 Task: Add a signature Jane Thompson containing Best wishes for a happy Fathers Day, Jane Thompson to email address softage.8@softage.net and add a folder Toys
Action: Mouse moved to (114, 133)
Screenshot: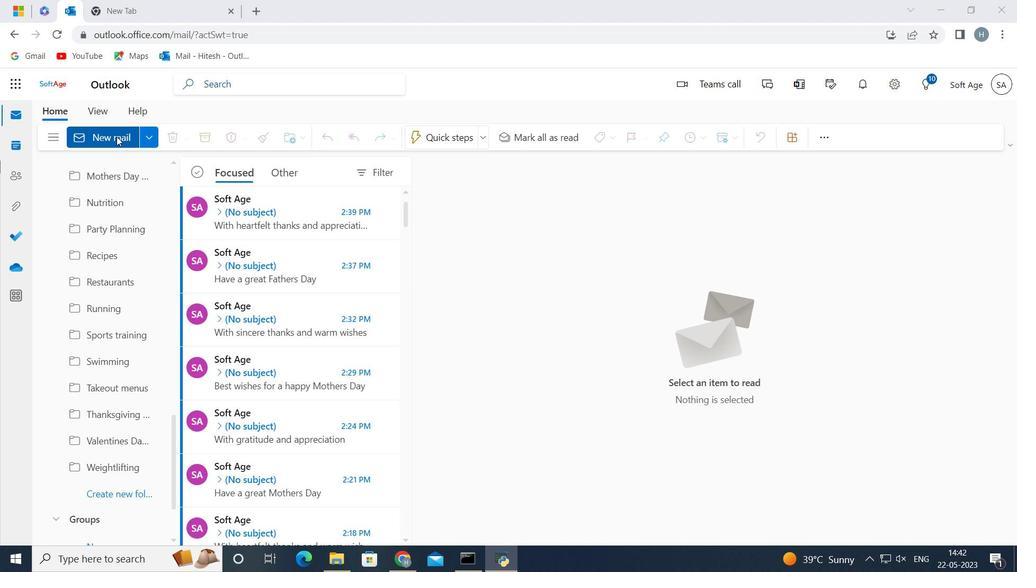 
Action: Mouse pressed left at (114, 133)
Screenshot: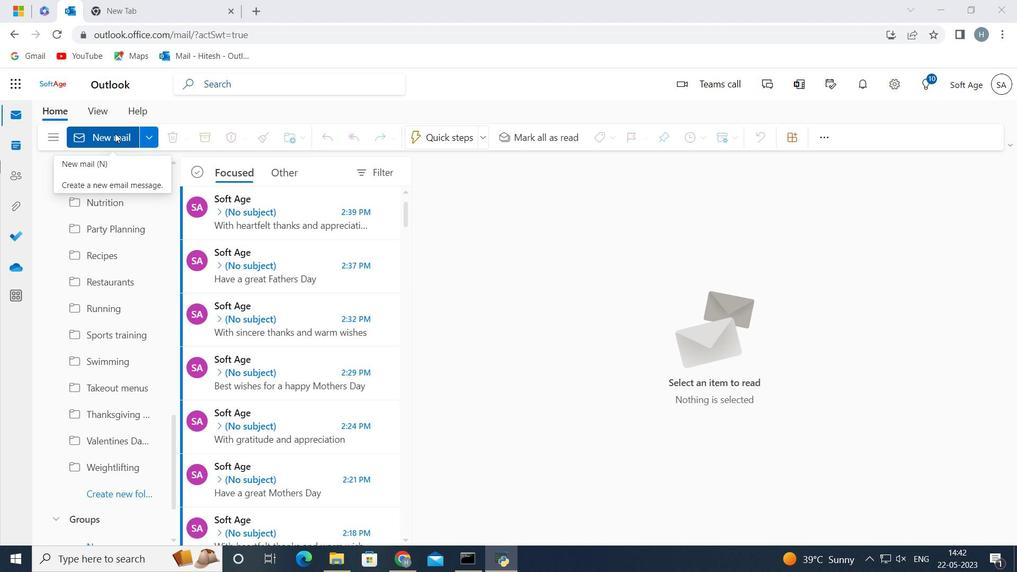 
Action: Mouse moved to (831, 145)
Screenshot: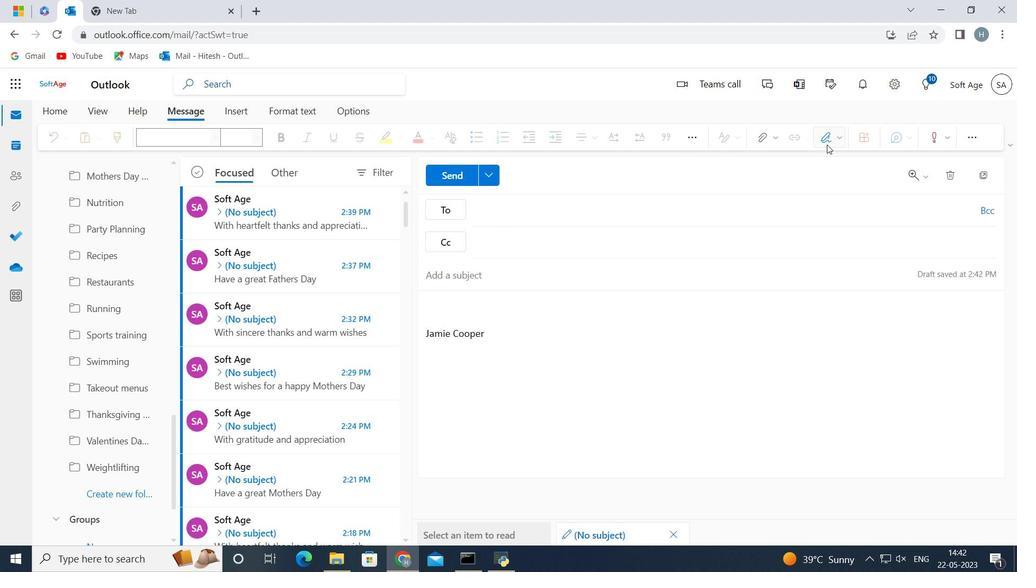 
Action: Mouse pressed left at (831, 145)
Screenshot: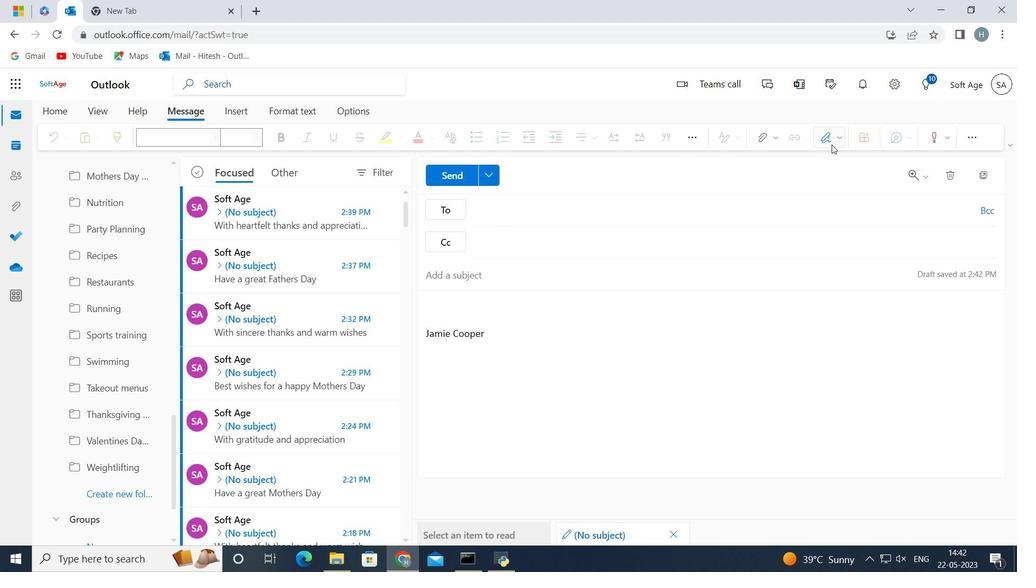 
Action: Mouse moved to (787, 501)
Screenshot: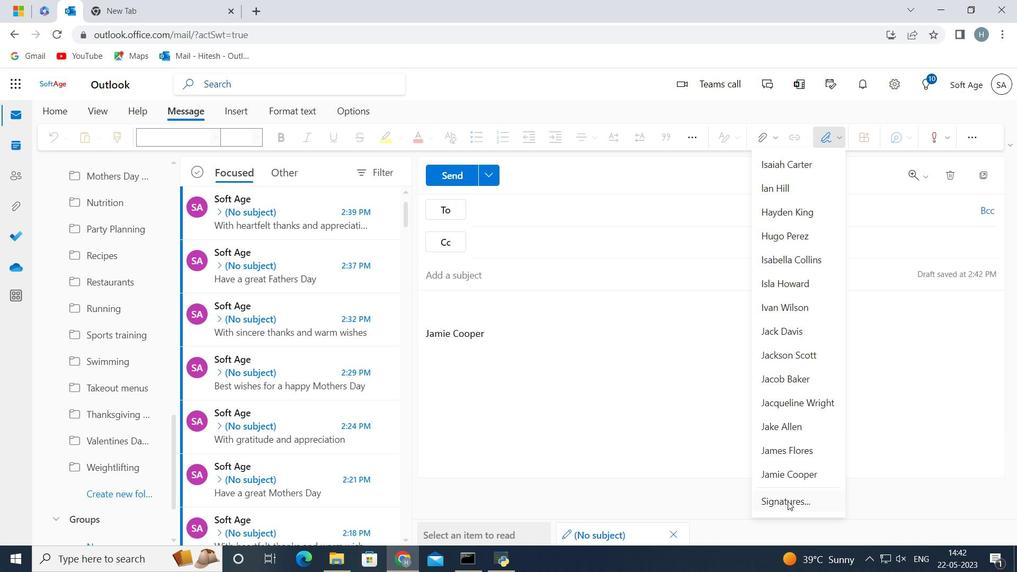 
Action: Mouse pressed left at (787, 501)
Screenshot: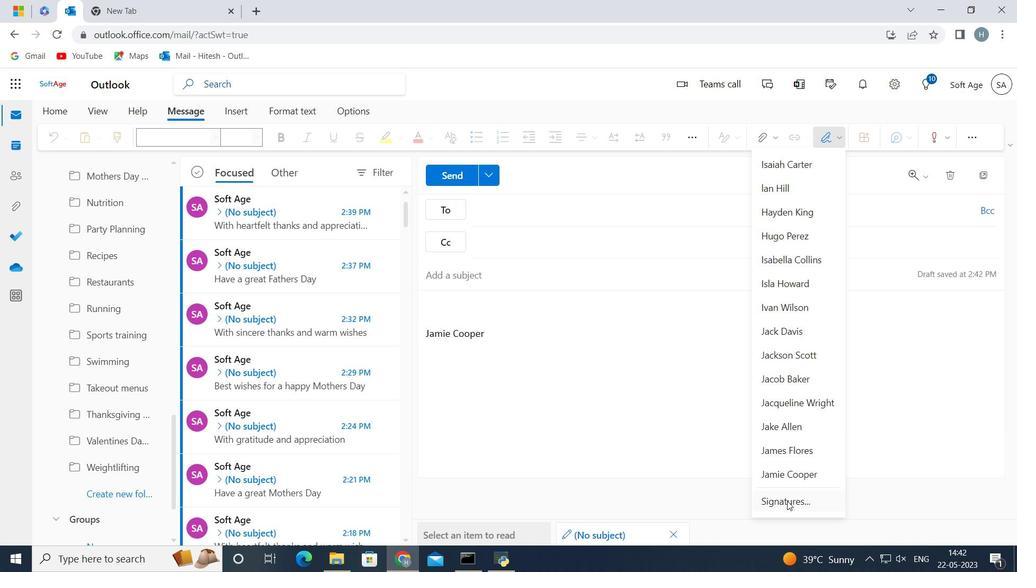 
Action: Mouse moved to (708, 237)
Screenshot: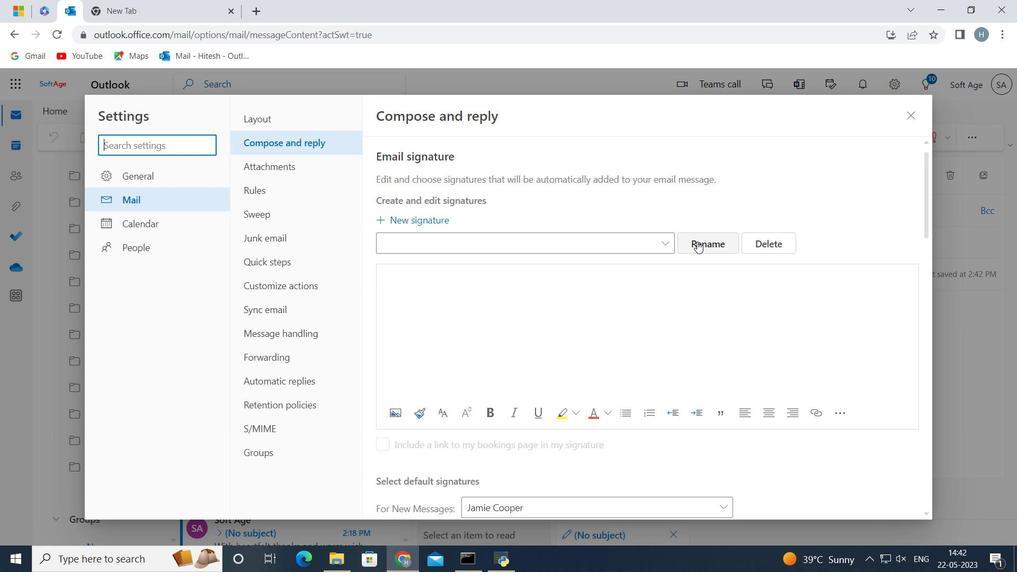 
Action: Mouse pressed left at (708, 237)
Screenshot: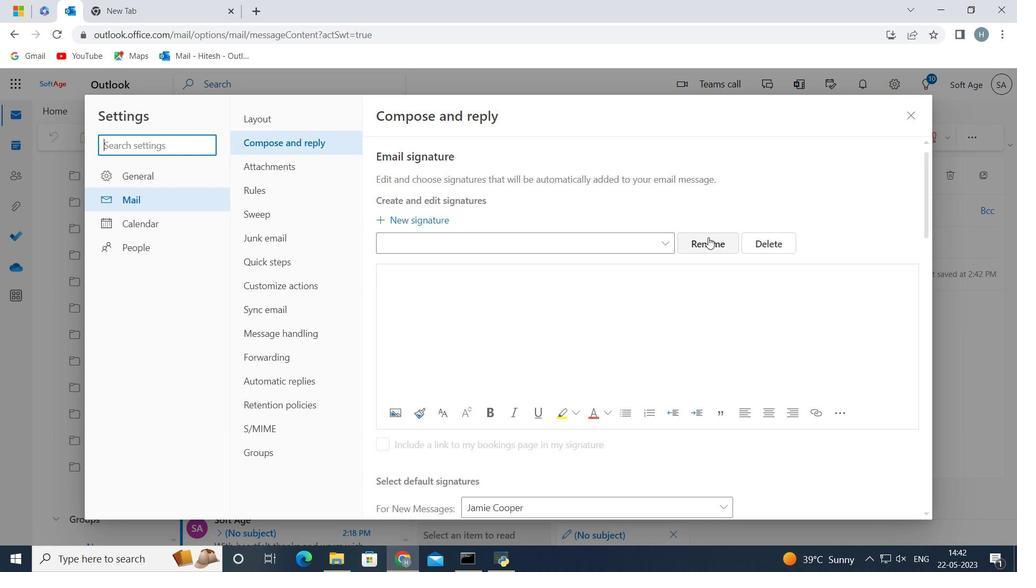 
Action: Mouse moved to (675, 241)
Screenshot: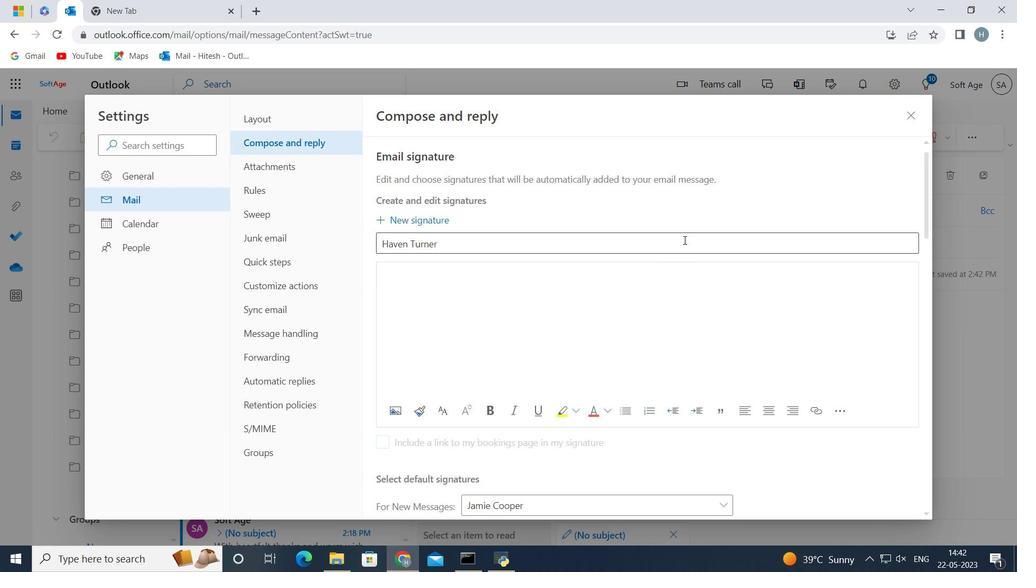 
Action: Mouse pressed left at (675, 241)
Screenshot: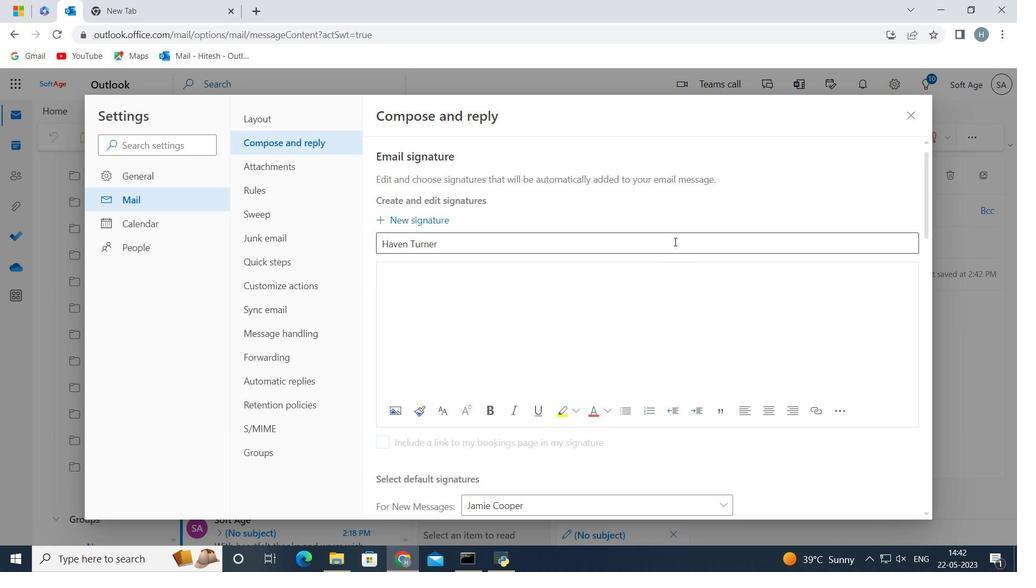 
Action: Key pressed <Key.backspace><Key.backspace><Key.backspace><Key.backspace><Key.backspace><Key.backspace><Key.backspace><Key.backspace><Key.backspace><Key.backspace><Key.backspace><Key.backspace><Key.backspace><Key.backspace><Key.shift><Key.shift><Key.shift><Key.shift><Key.shift>Jane<Key.space><Key.shift><Key.shift><Key.shift><Key.shift><Key.shift><Key.shift><Key.shift><Key.shift><Key.shift><Key.shift><Key.shift><Key.shift><Key.shift><Key.shift><Key.shift><Key.shift>Thompson<Key.space>
Screenshot: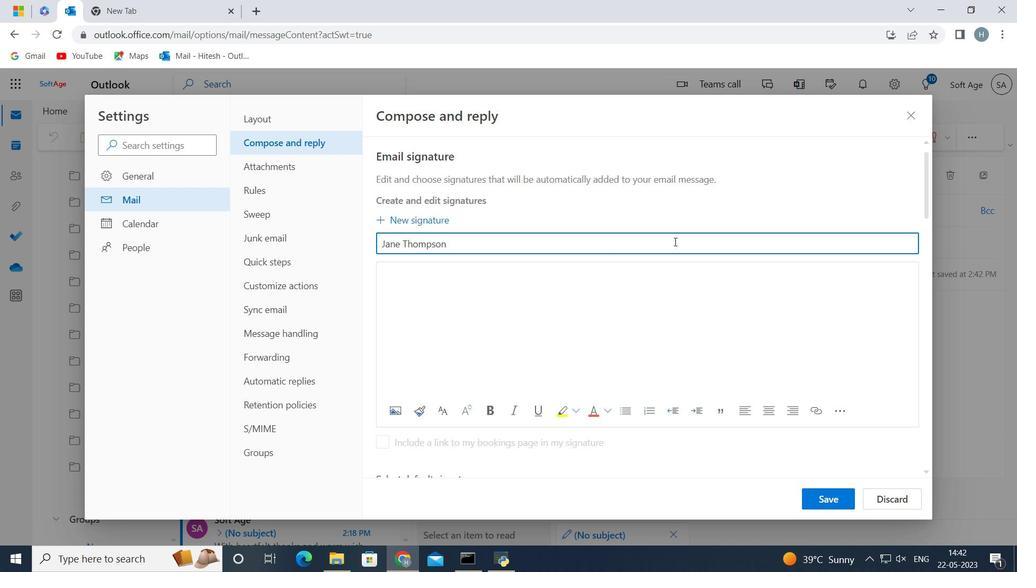 
Action: Mouse moved to (500, 275)
Screenshot: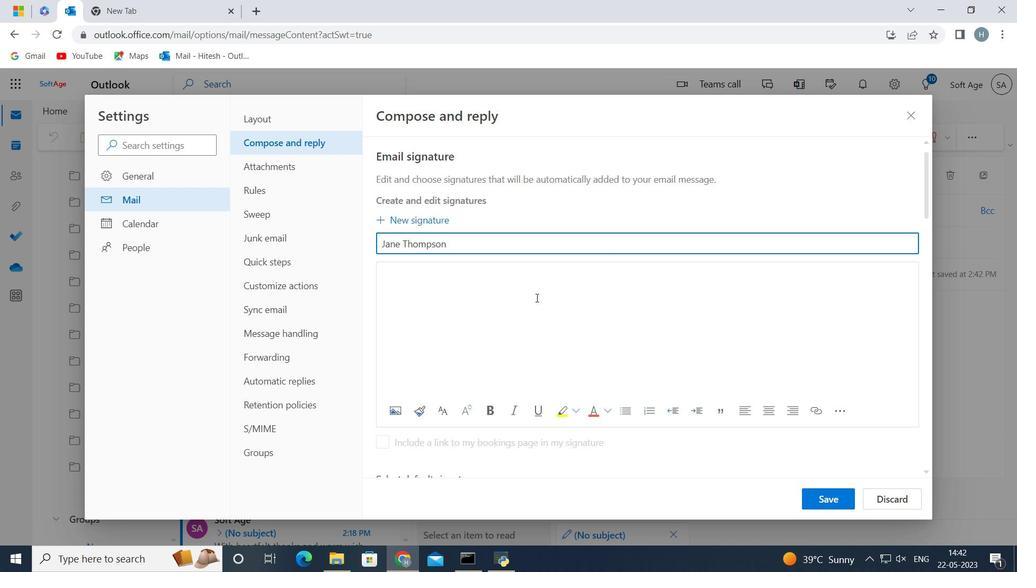 
Action: Mouse pressed left at (500, 275)
Screenshot: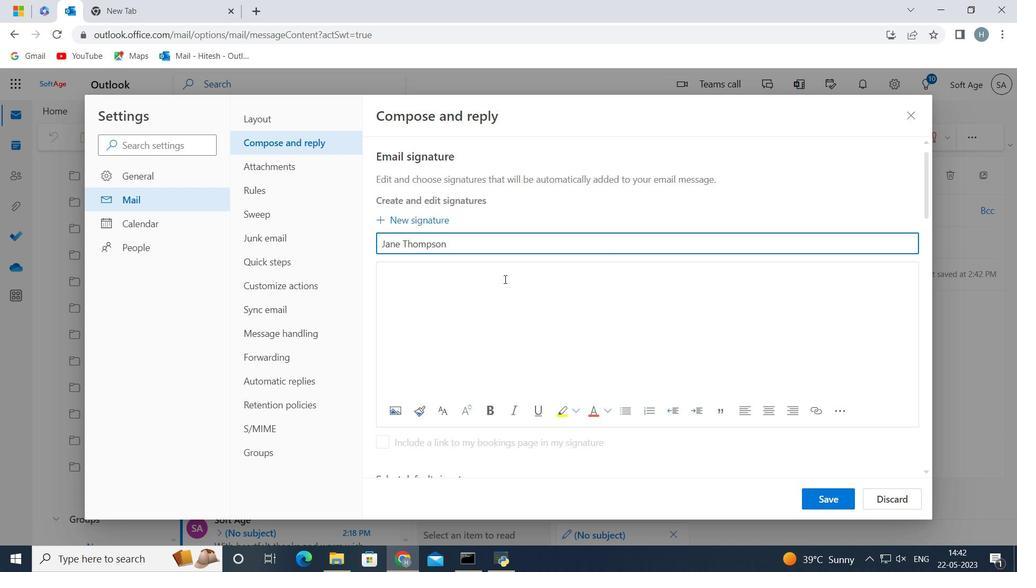 
Action: Key pressed <Key.shift><Key.shift>Jane<Key.space><Key.shift>Thmpson
Screenshot: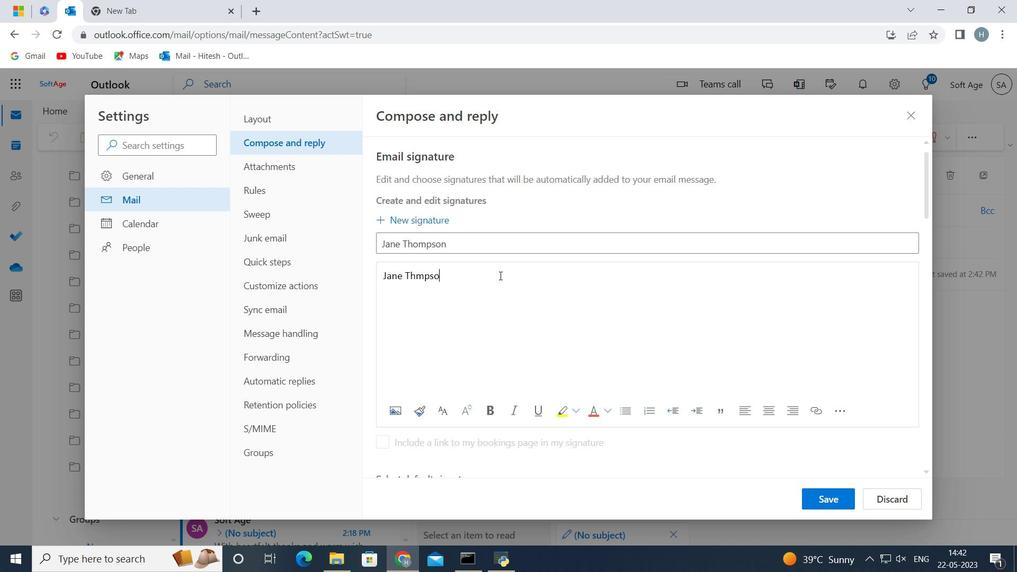 
Action: Mouse moved to (499, 281)
Screenshot: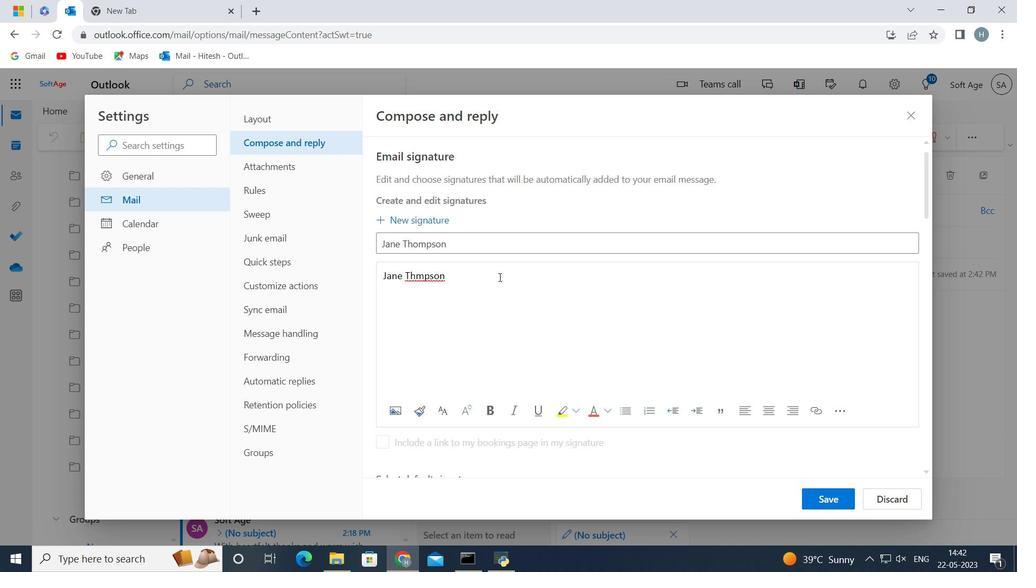 
Action: Key pressed <Key.backspace><Key.backspace><Key.backspace><Key.backspace><Key.backspace>
Screenshot: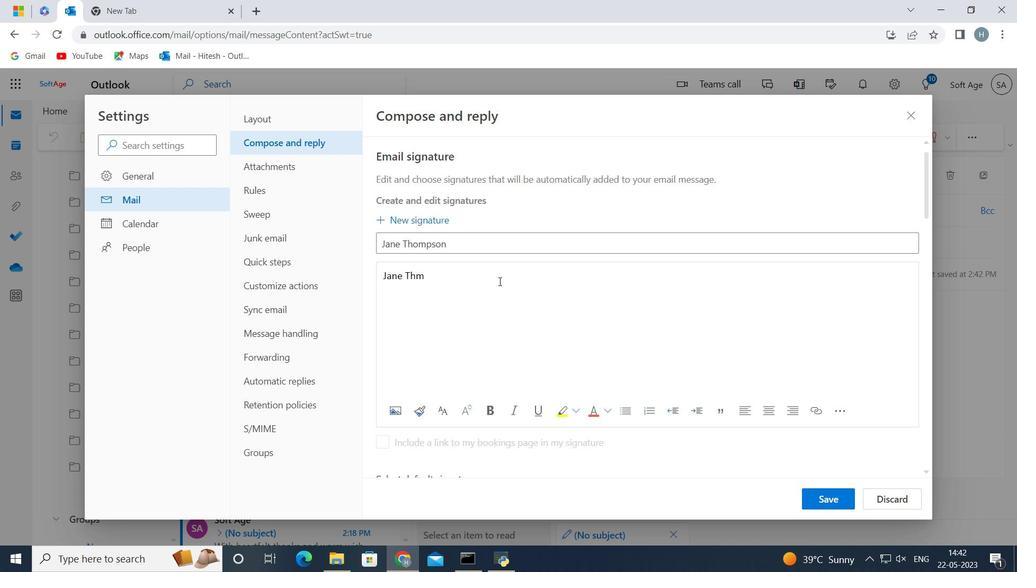 
Action: Mouse moved to (498, 284)
Screenshot: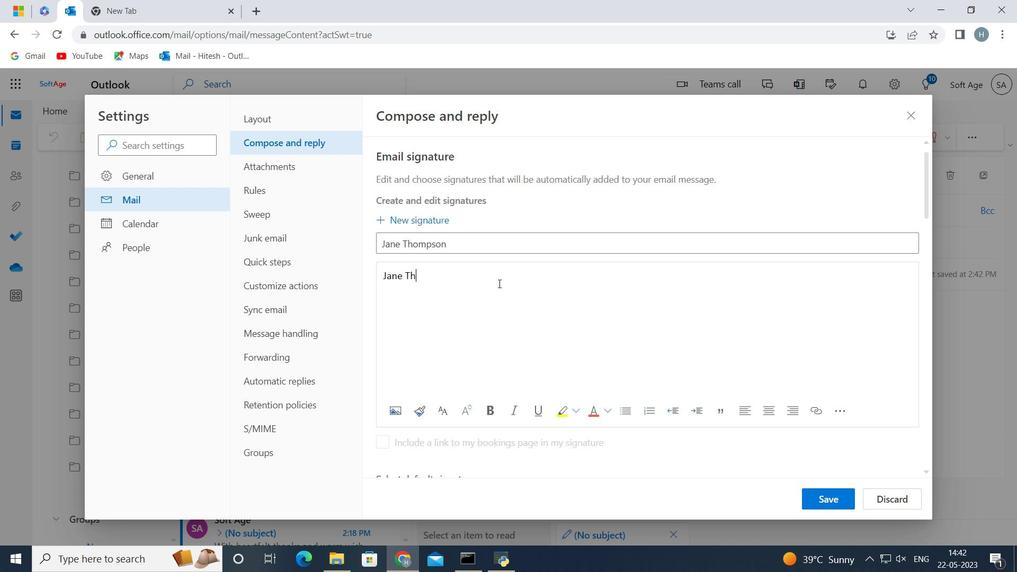 
Action: Key pressed o
Screenshot: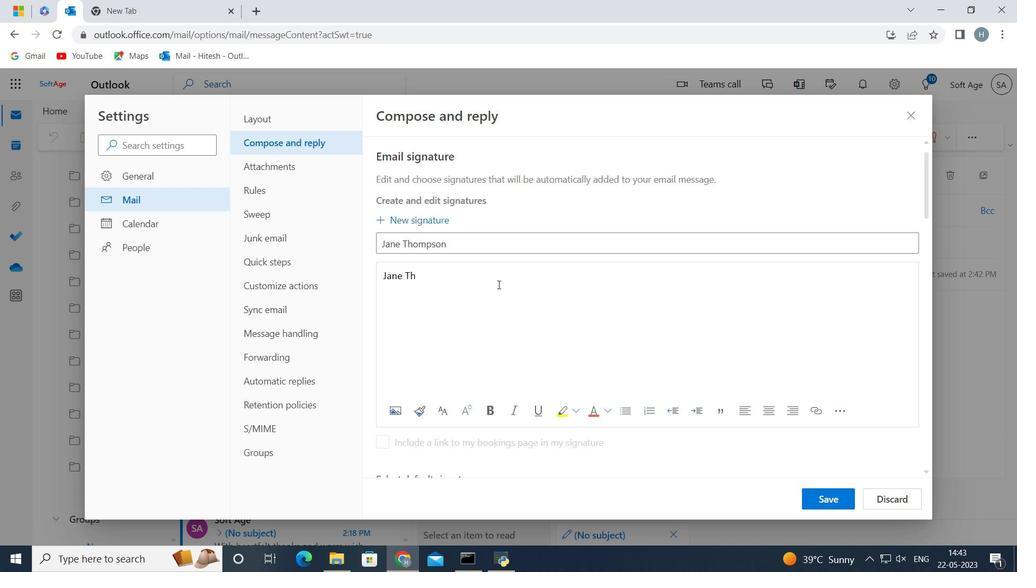 
Action: Mouse moved to (494, 295)
Screenshot: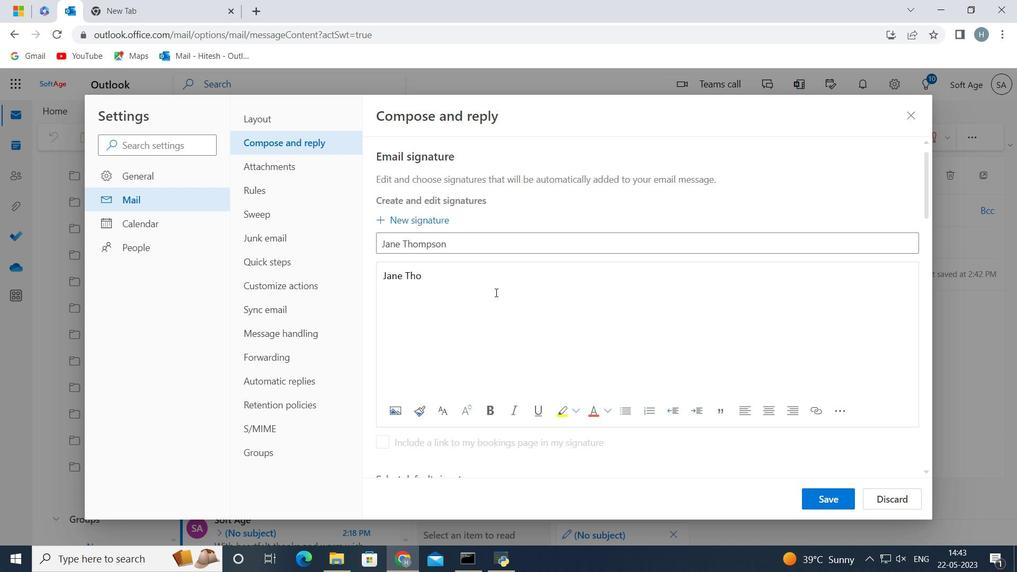 
Action: Key pressed m
Screenshot: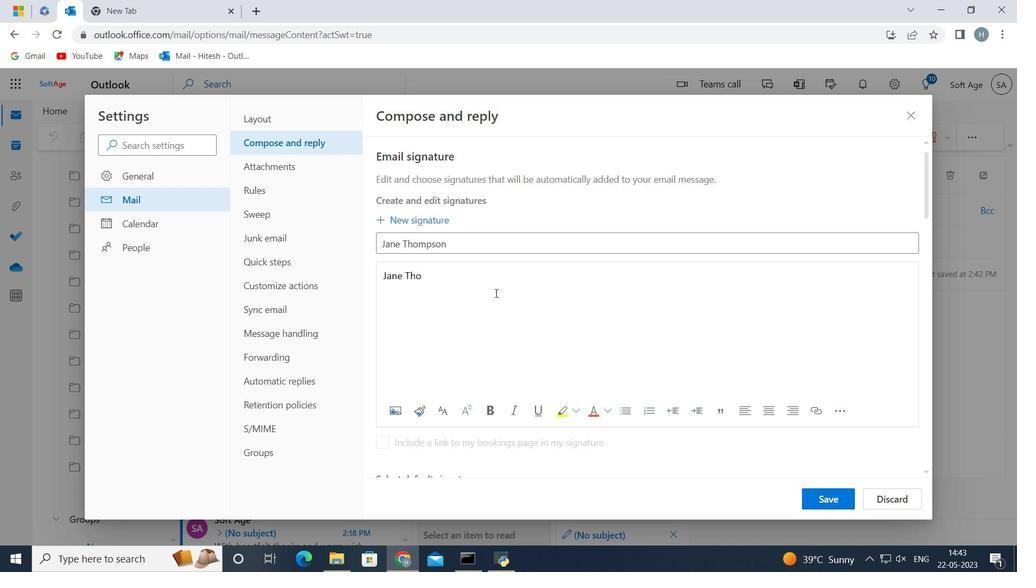 
Action: Mouse moved to (493, 296)
Screenshot: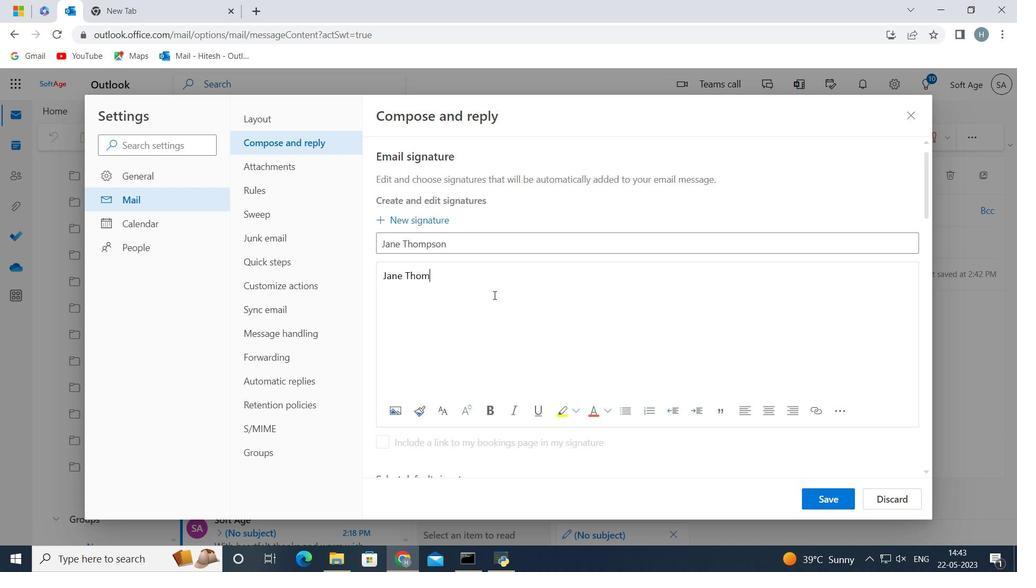 
Action: Key pressed p
Screenshot: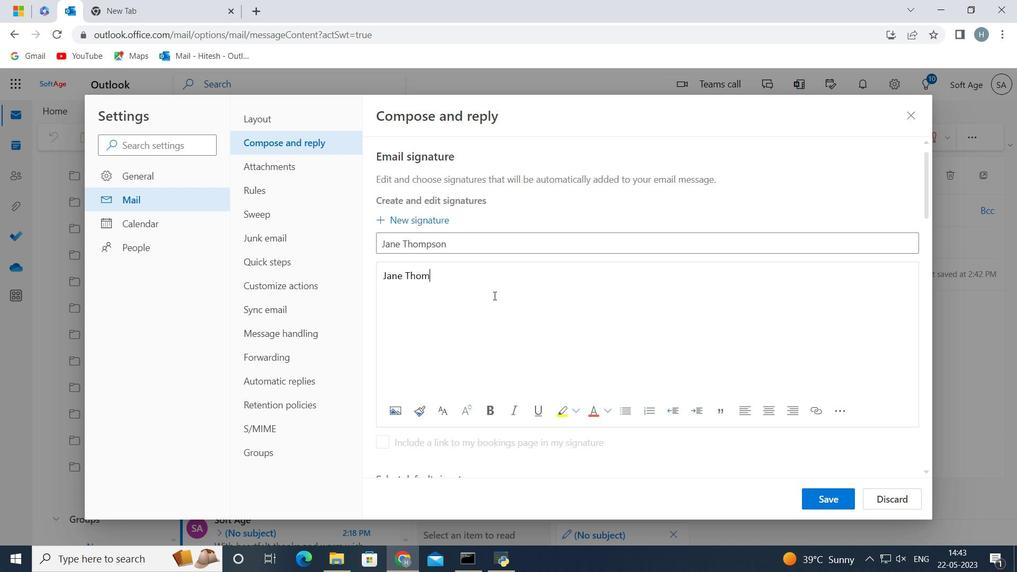 
Action: Mouse moved to (493, 300)
Screenshot: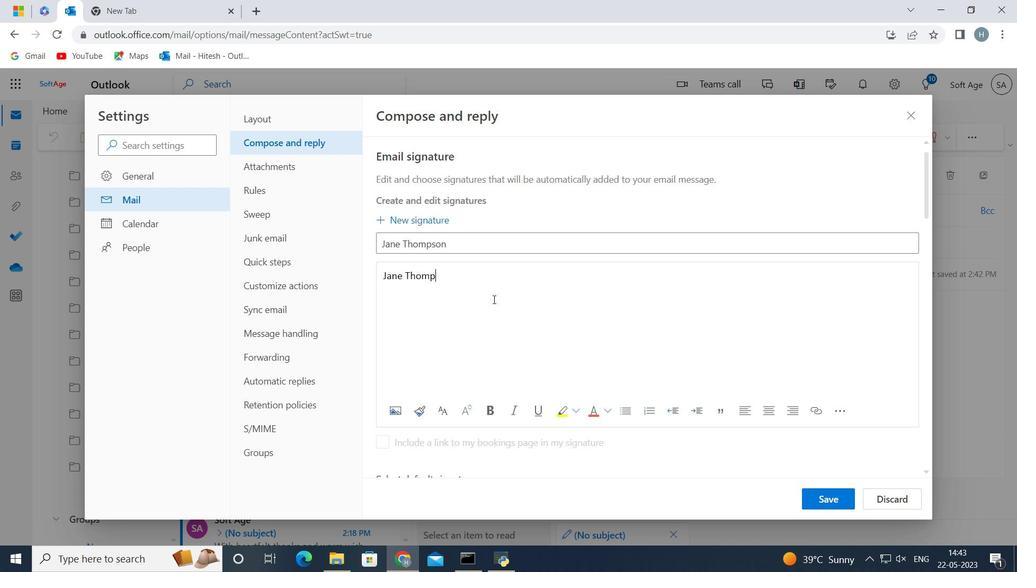 
Action: Key pressed so
Screenshot: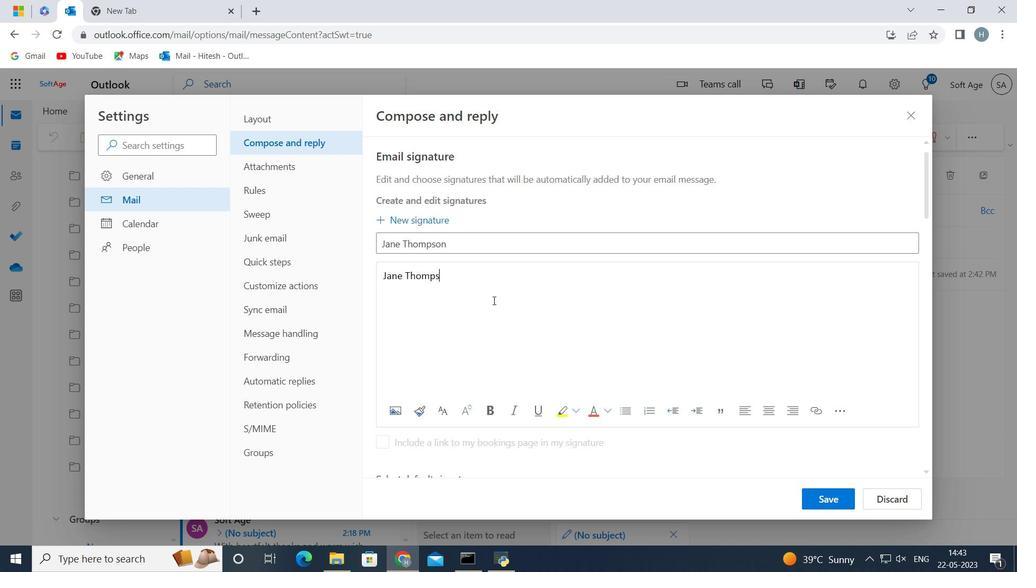 
Action: Mouse moved to (498, 302)
Screenshot: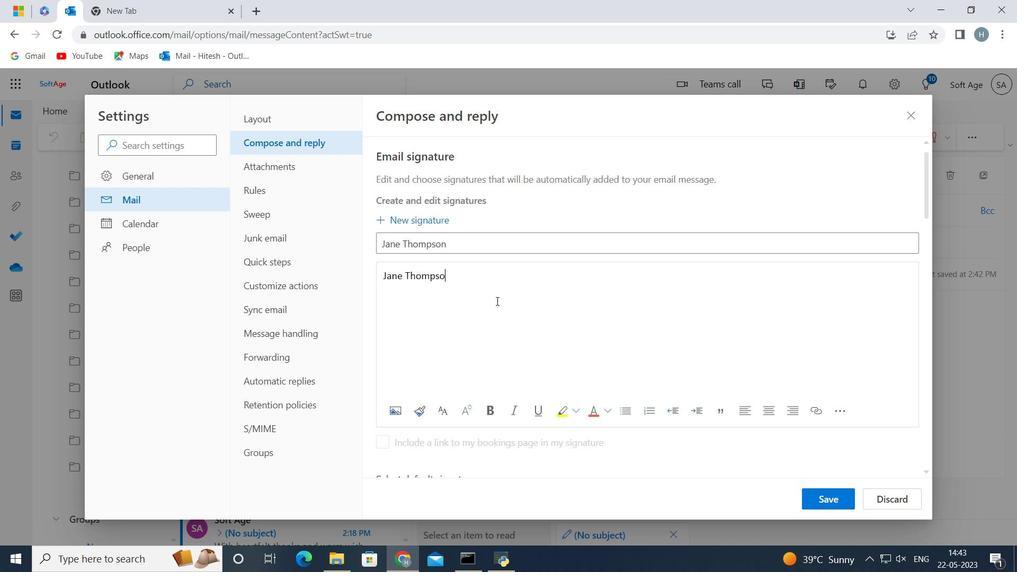
Action: Key pressed n
Screenshot: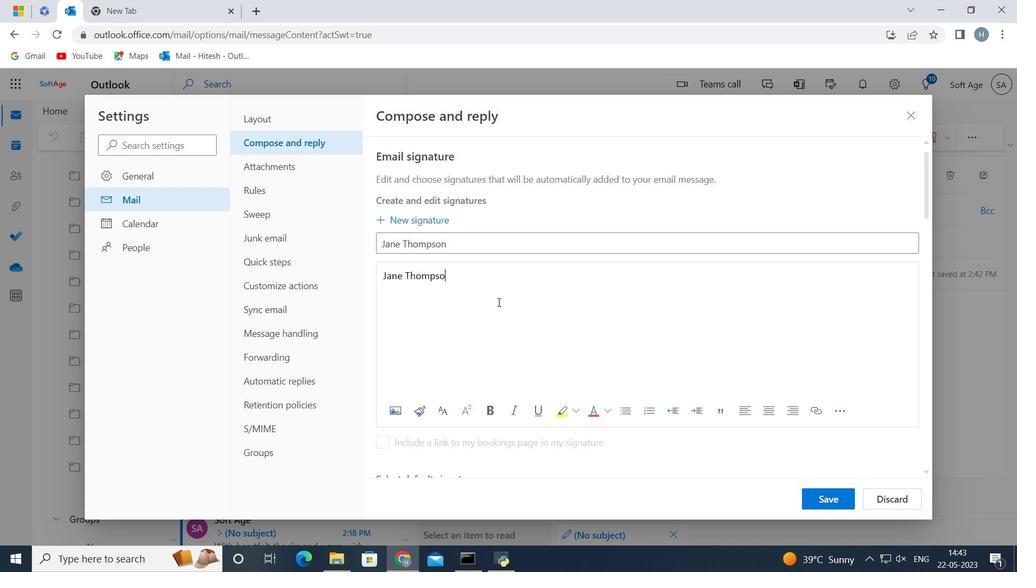 
Action: Mouse moved to (828, 496)
Screenshot: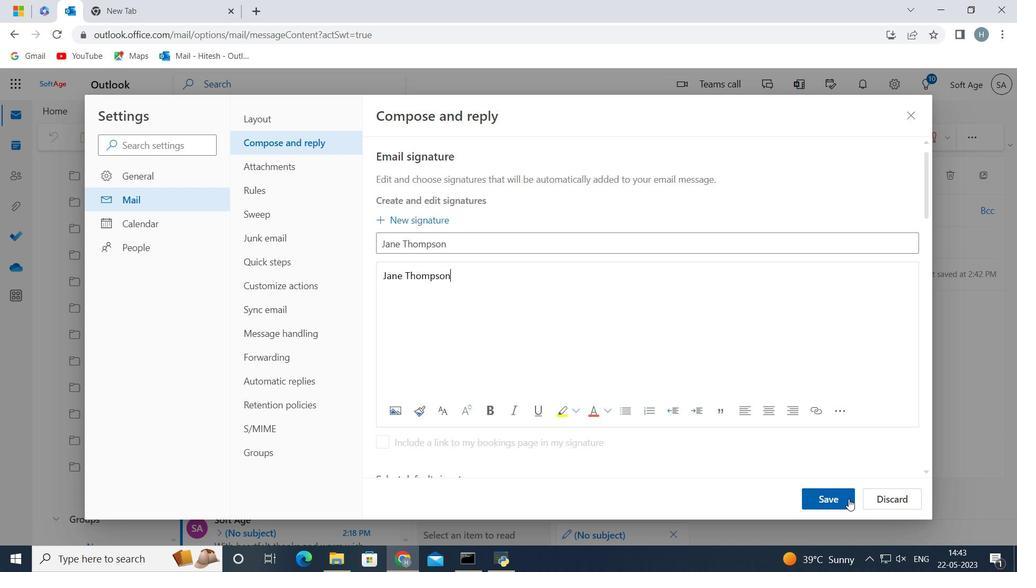 
Action: Mouse pressed left at (828, 496)
Screenshot: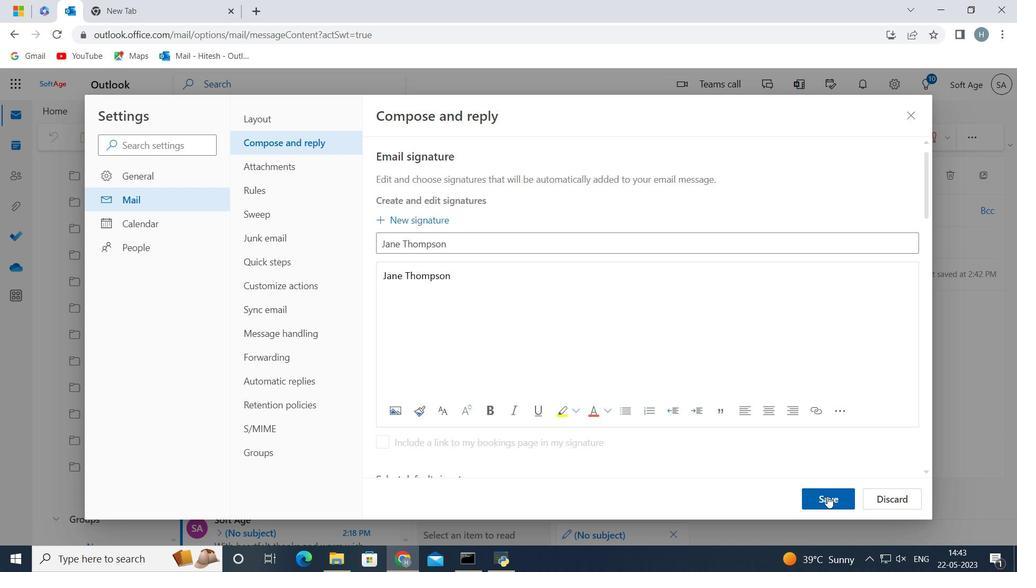 
Action: Mouse moved to (707, 346)
Screenshot: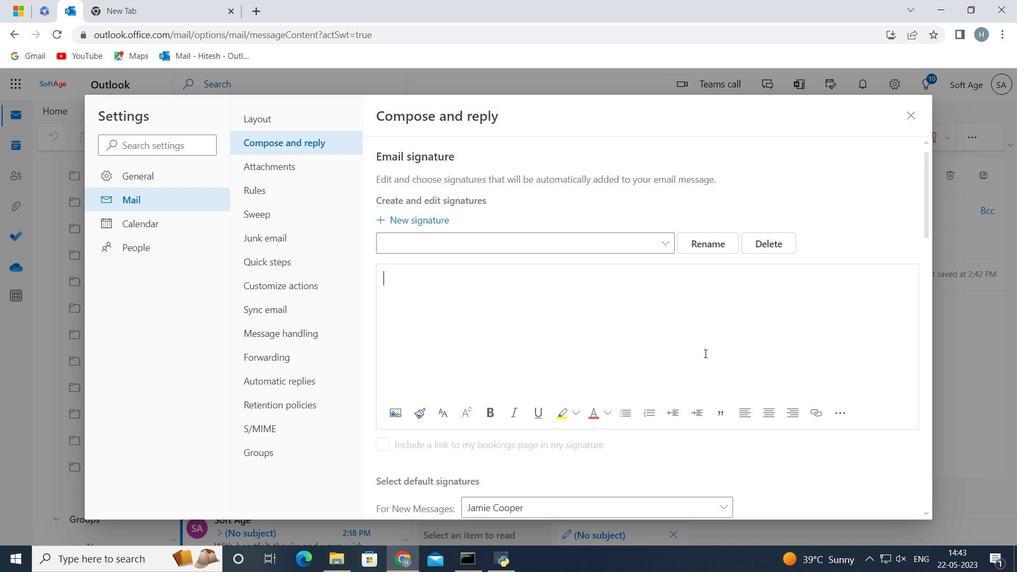 
Action: Mouse scrolled (707, 346) with delta (0, 0)
Screenshot: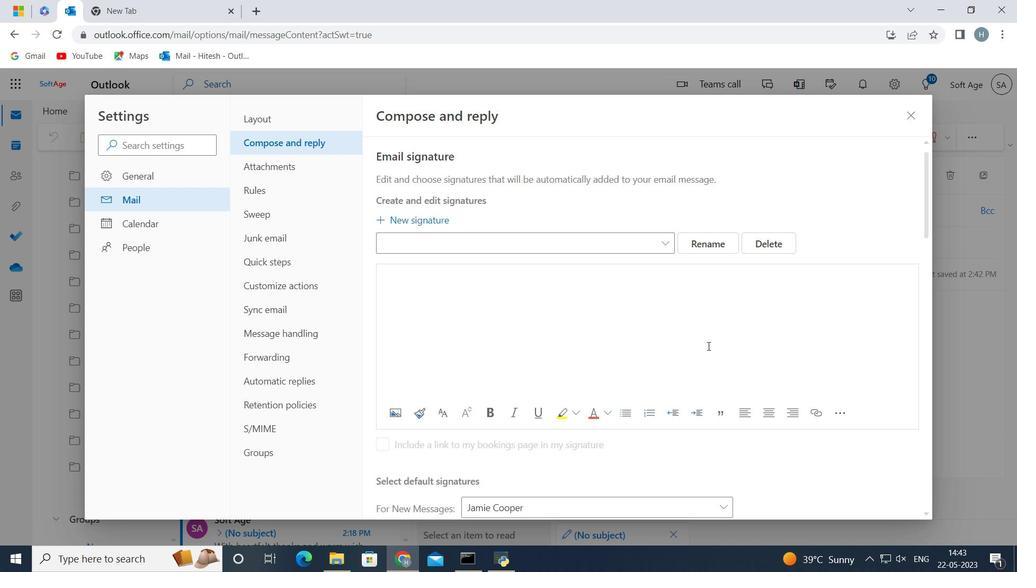
Action: Mouse scrolled (707, 346) with delta (0, 0)
Screenshot: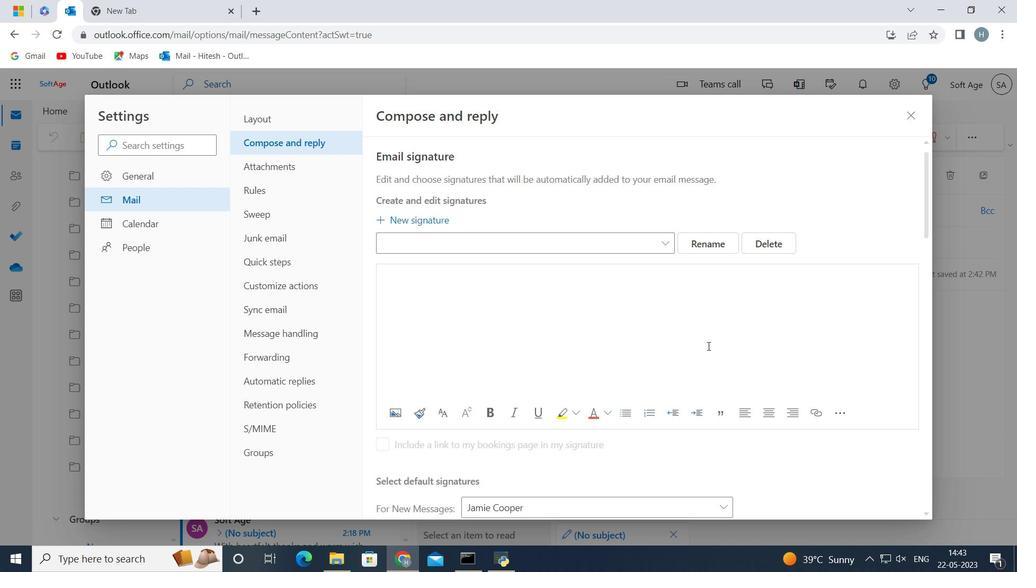 
Action: Mouse moved to (701, 367)
Screenshot: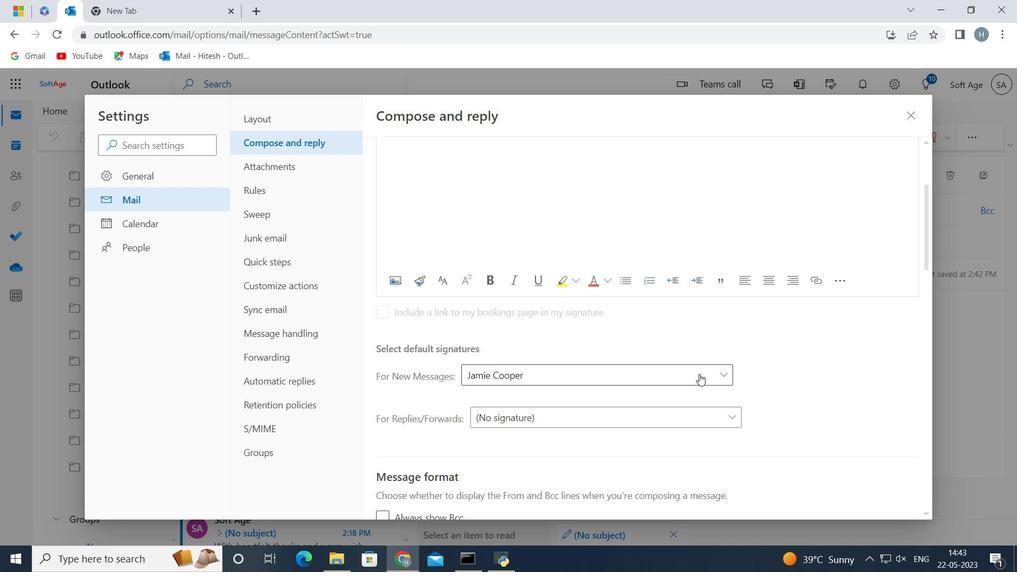
Action: Mouse pressed left at (701, 367)
Screenshot: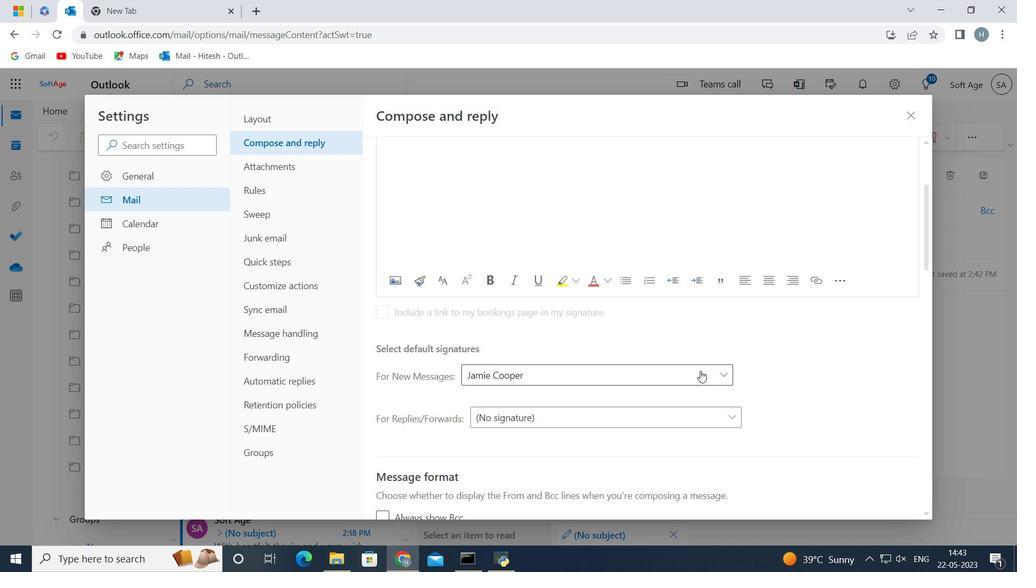 
Action: Mouse moved to (775, 524)
Screenshot: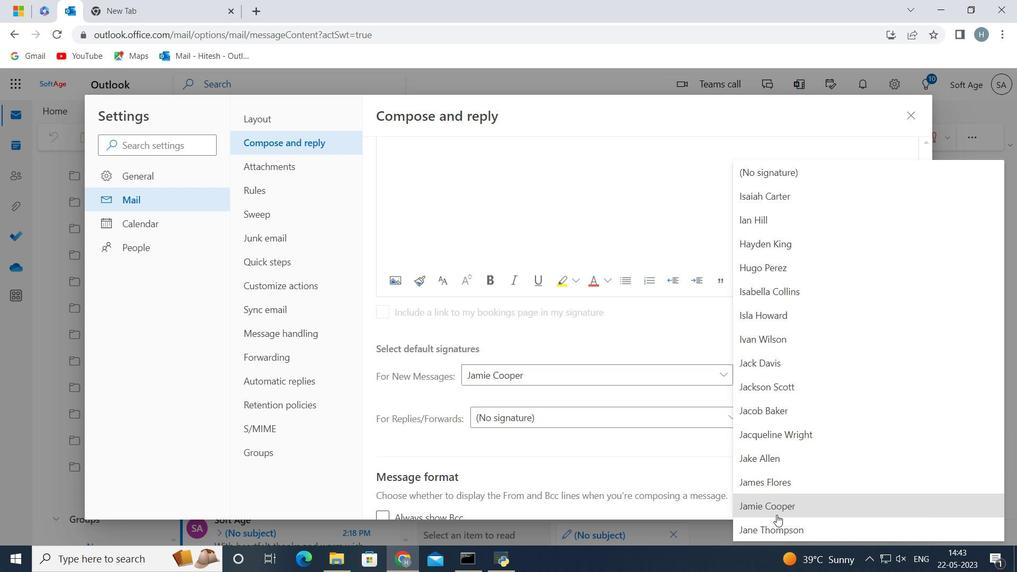 
Action: Mouse pressed left at (775, 524)
Screenshot: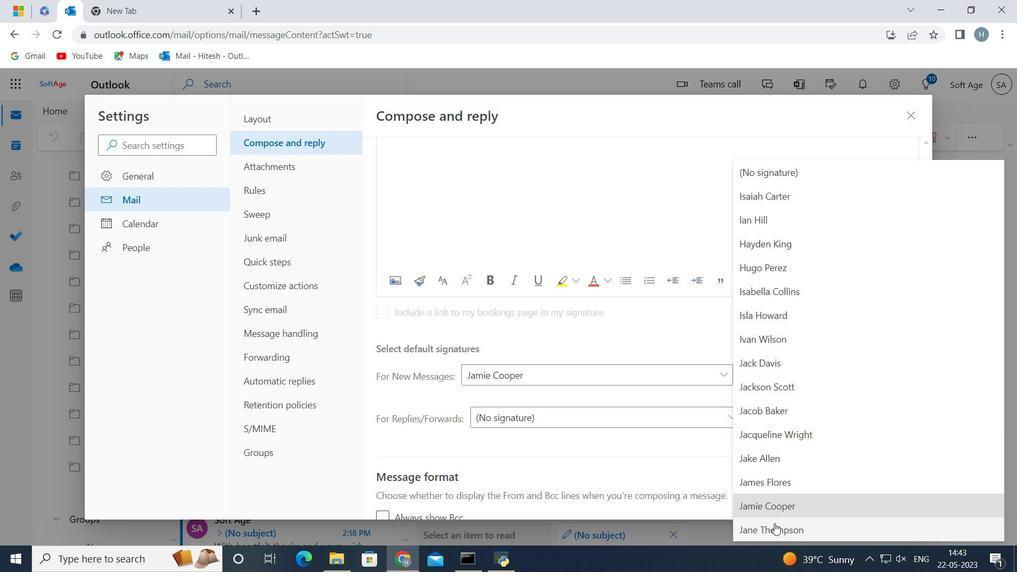 
Action: Mouse moved to (771, 401)
Screenshot: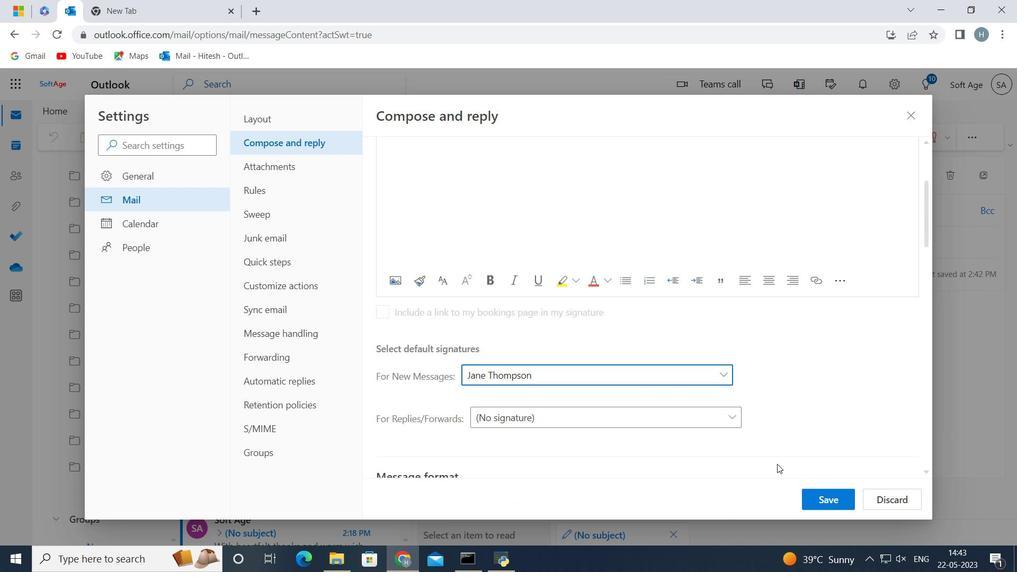 
Action: Mouse scrolled (771, 401) with delta (0, 0)
Screenshot: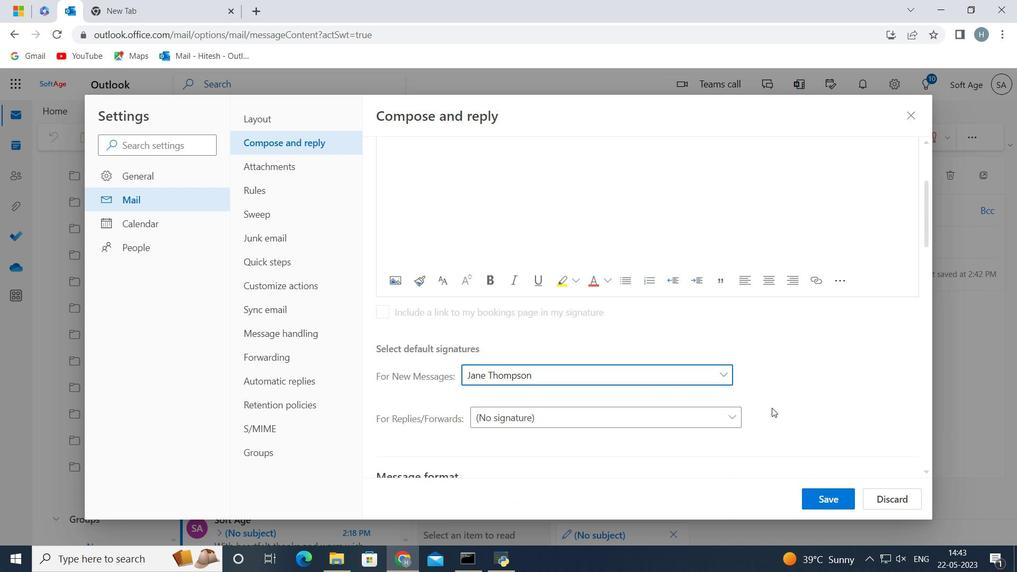 
Action: Mouse scrolled (771, 401) with delta (0, 0)
Screenshot: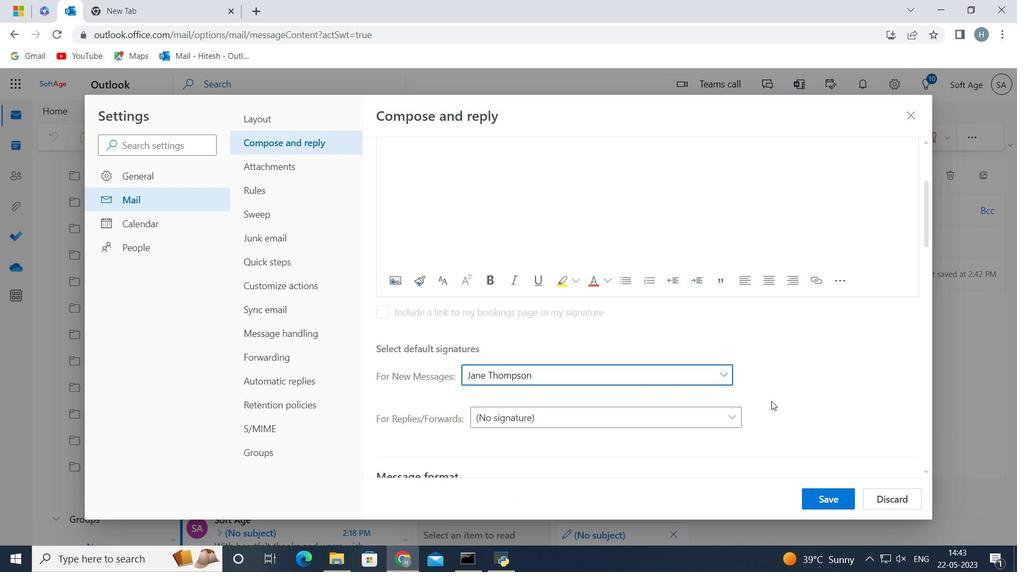 
Action: Mouse moved to (769, 399)
Screenshot: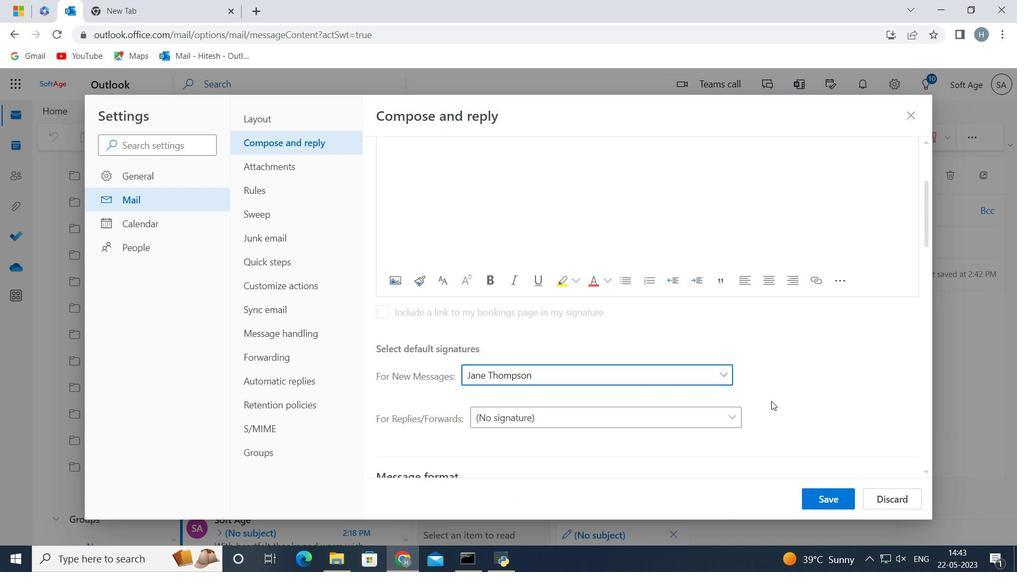 
Action: Mouse scrolled (771, 400) with delta (0, 0)
Screenshot: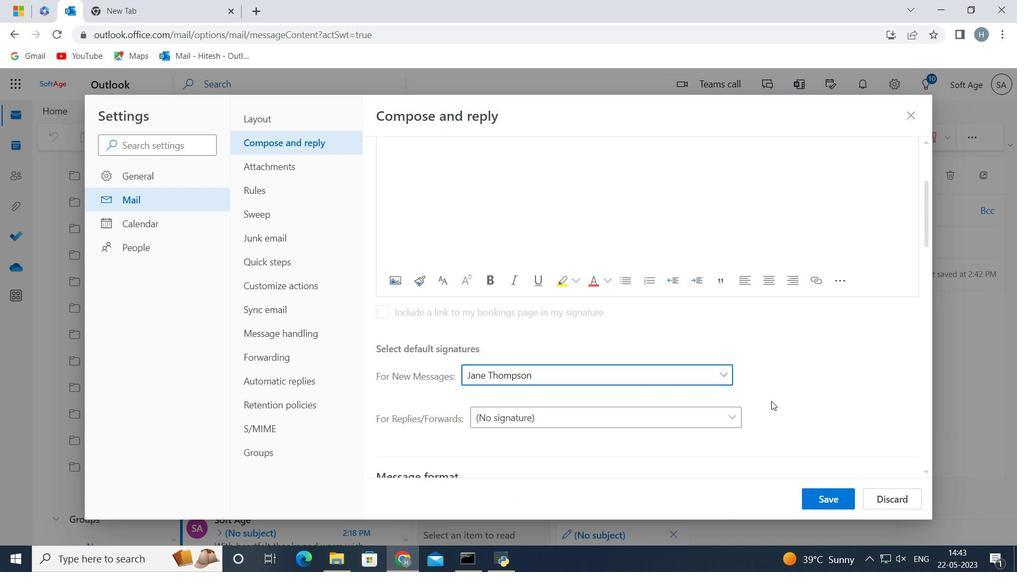 
Action: Mouse moved to (736, 362)
Screenshot: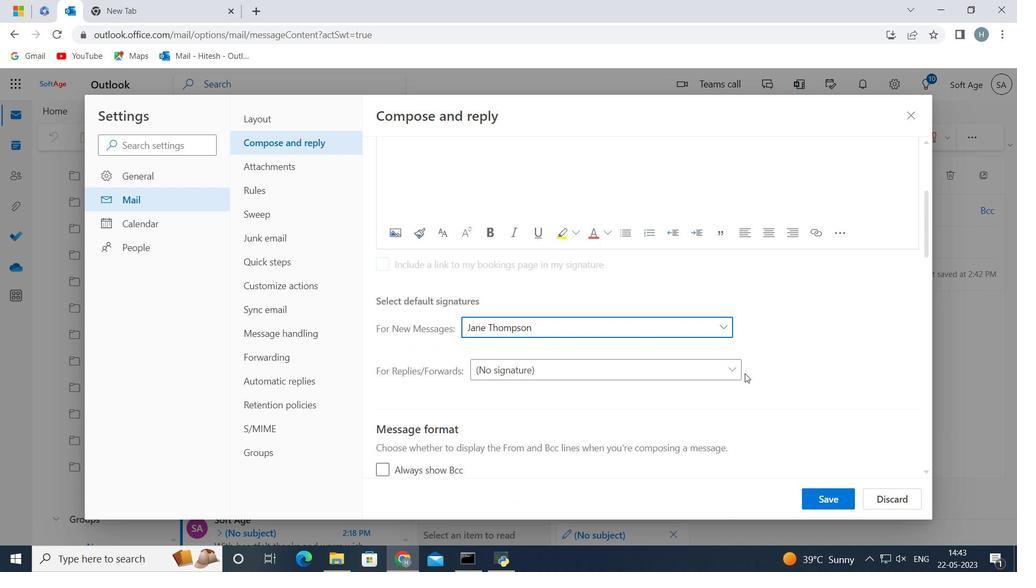 
Action: Mouse scrolled (736, 362) with delta (0, 0)
Screenshot: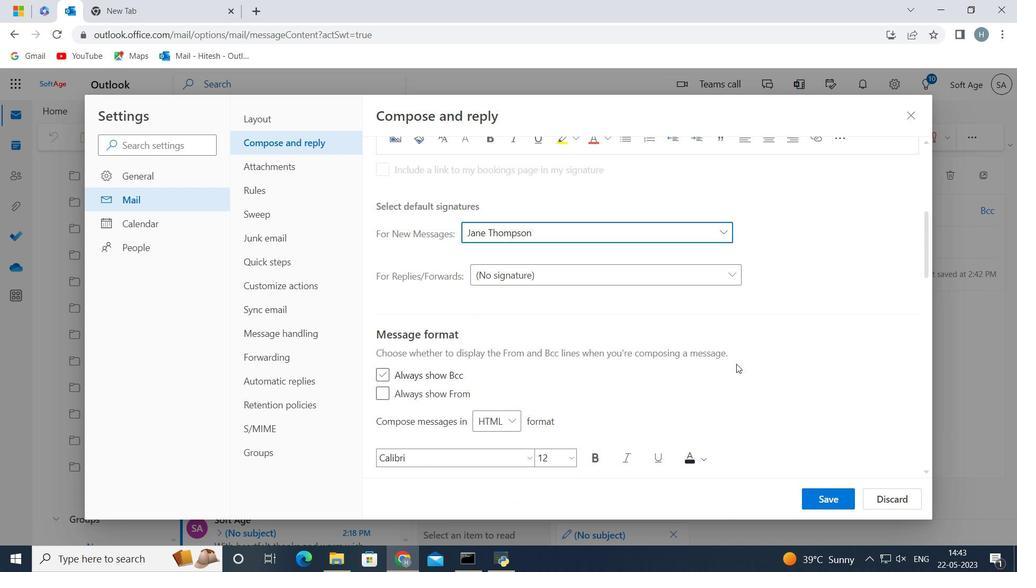 
Action: Mouse scrolled (736, 362) with delta (0, 0)
Screenshot: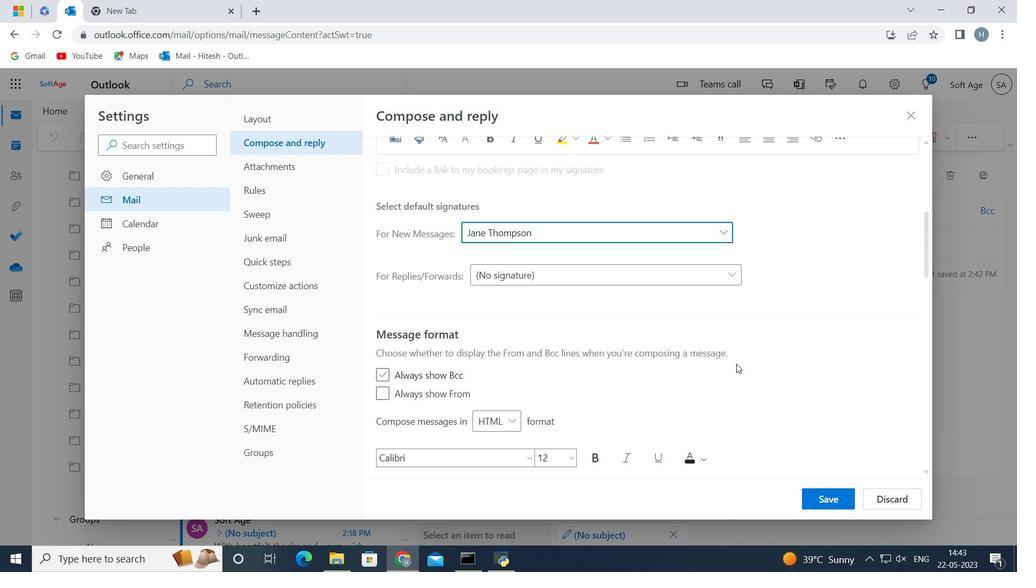 
Action: Mouse moved to (825, 492)
Screenshot: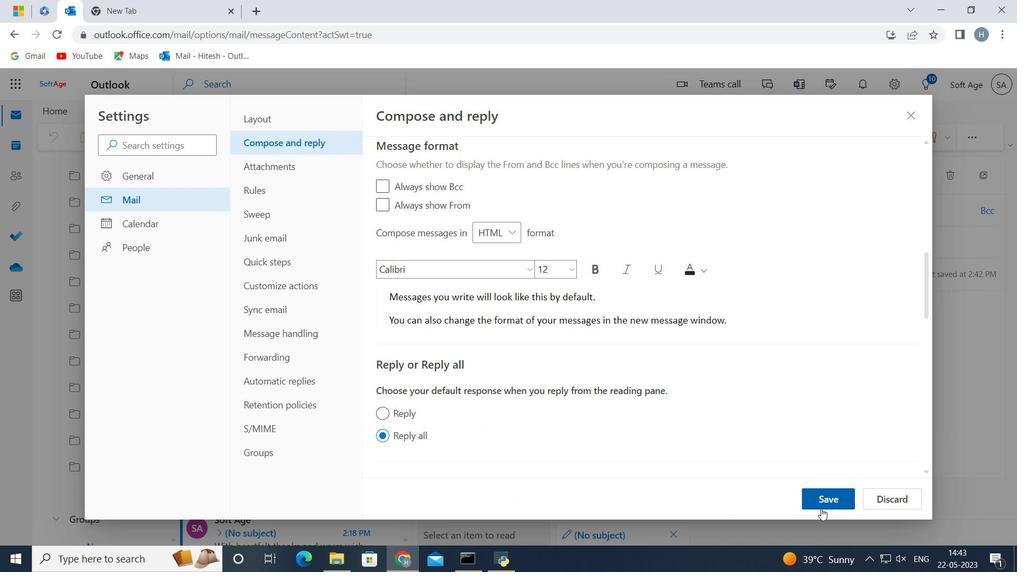 
Action: Mouse pressed left at (825, 492)
Screenshot: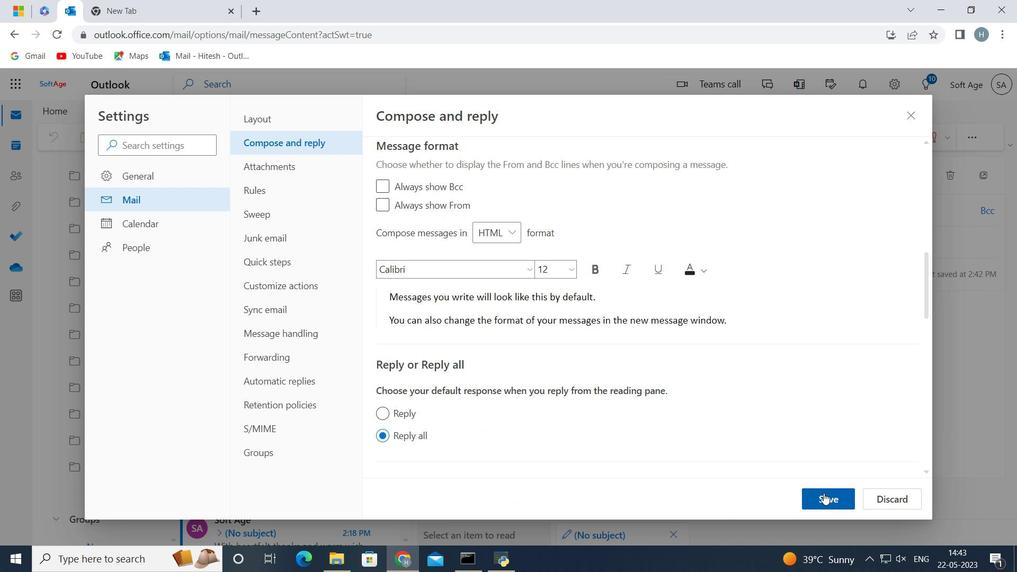 
Action: Mouse moved to (910, 106)
Screenshot: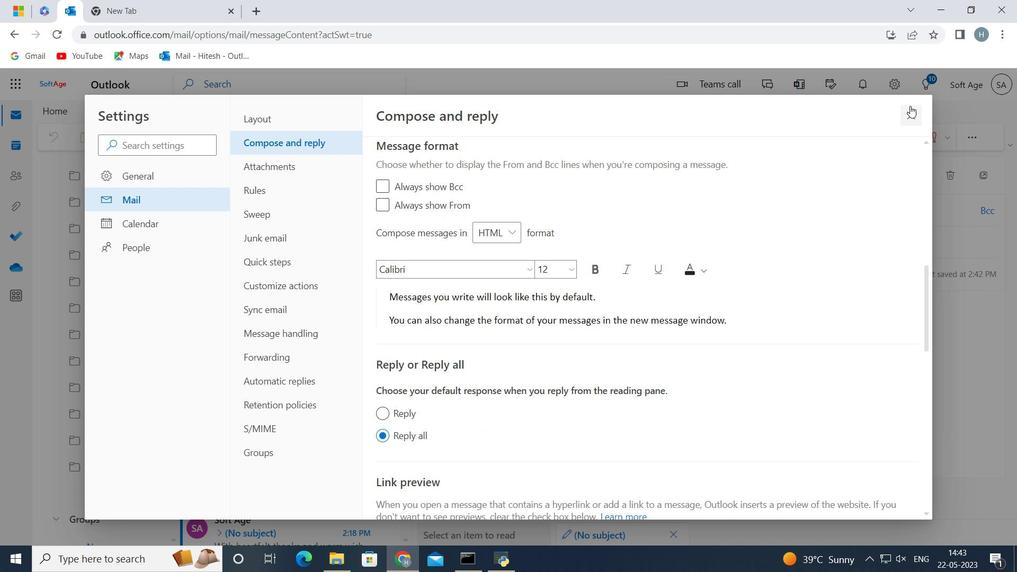 
Action: Mouse pressed left at (910, 106)
Screenshot: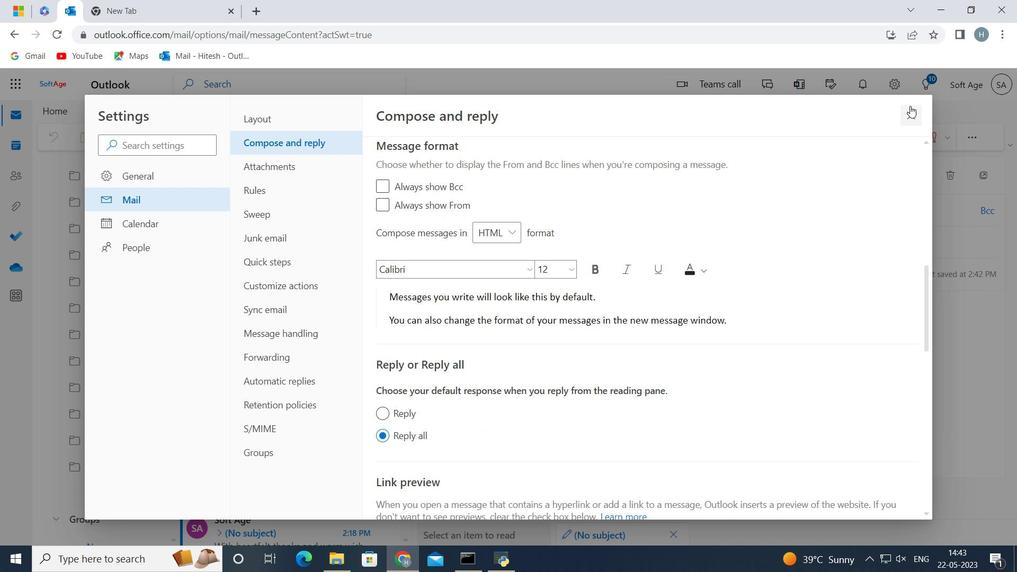 
Action: Mouse moved to (484, 333)
Screenshot: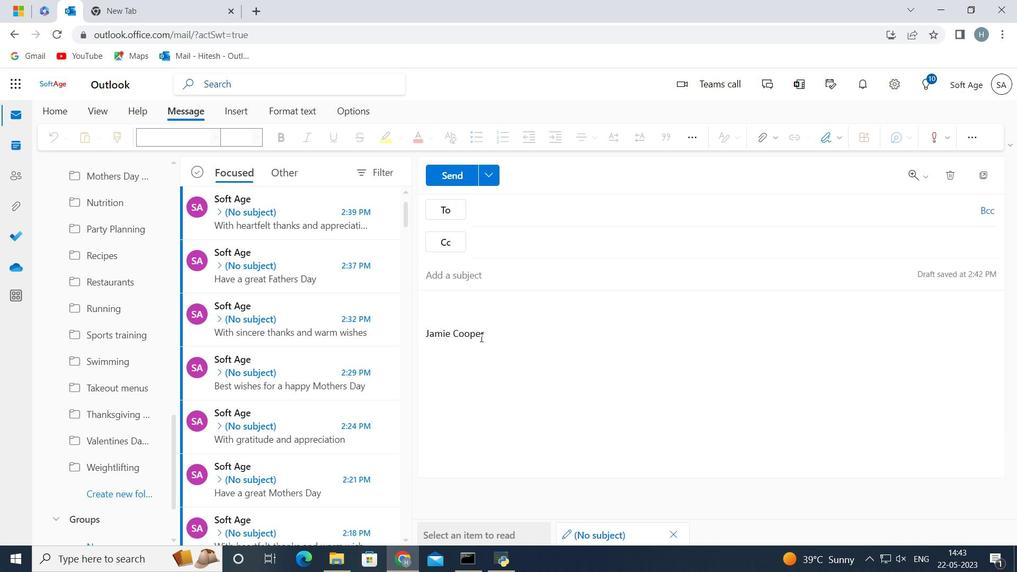 
Action: Mouse pressed left at (484, 333)
Screenshot: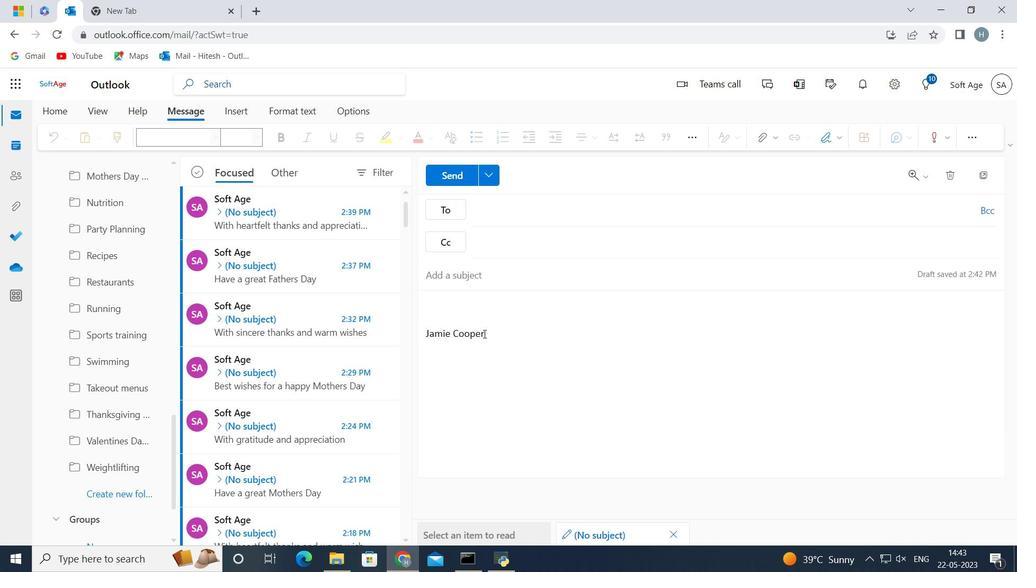 
Action: Mouse moved to (484, 333)
Screenshot: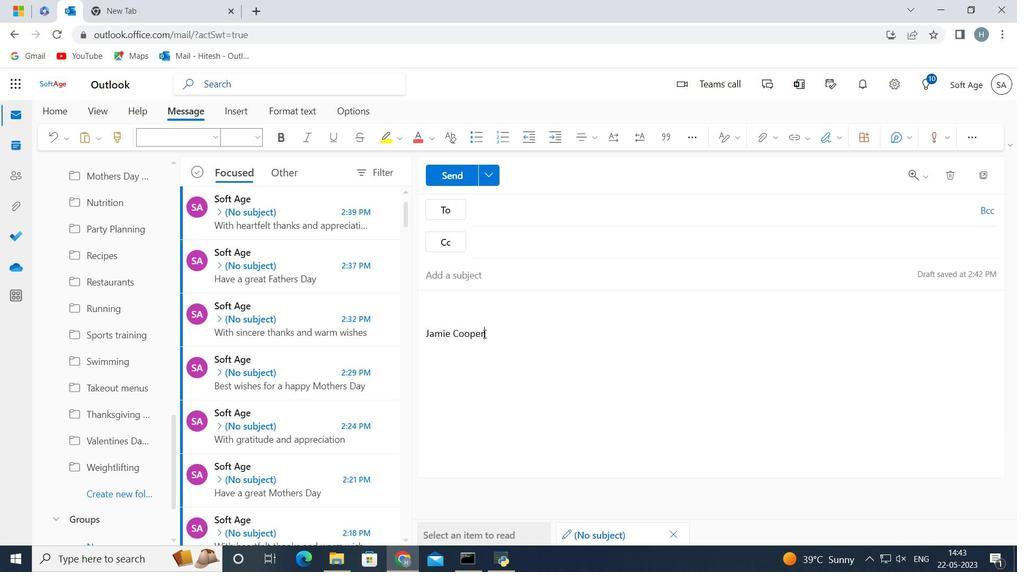 
Action: Key pressed <Key.backspace><Key.backspace><Key.backspace><Key.backspace><Key.backspace><Key.backspace><Key.backspace><Key.backspace><Key.backspace><Key.backspace><Key.backspace><Key.backspace><Key.backspace><Key.backspace><Key.shift>Best<Key.space>wishes<Key.space>for<Key.space>a<Key.space>happy<Key.space><Key.shift>Fathers<Key.space><Key.shift>Day<Key.space>
Screenshot: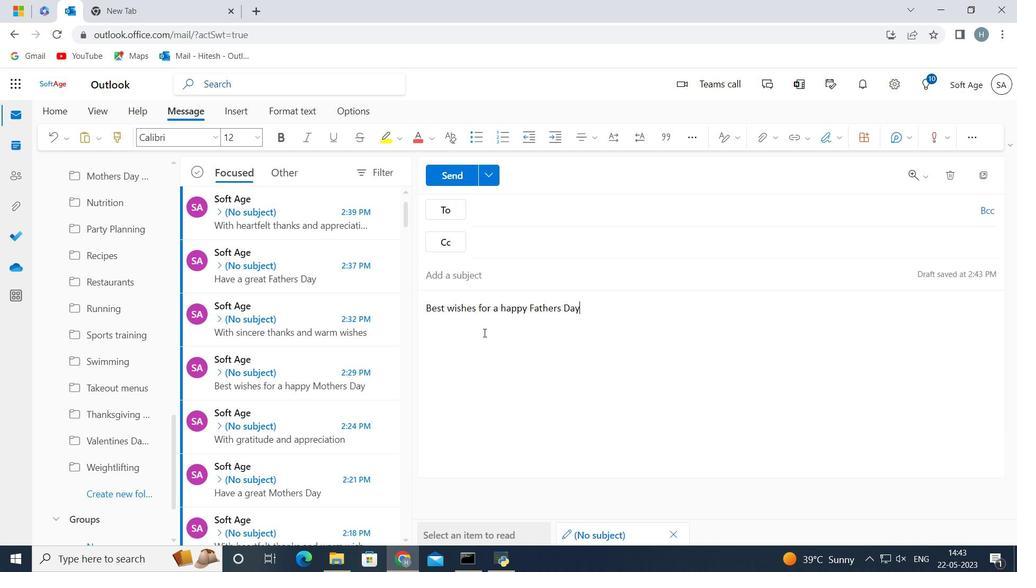 
Action: Mouse moved to (539, 201)
Screenshot: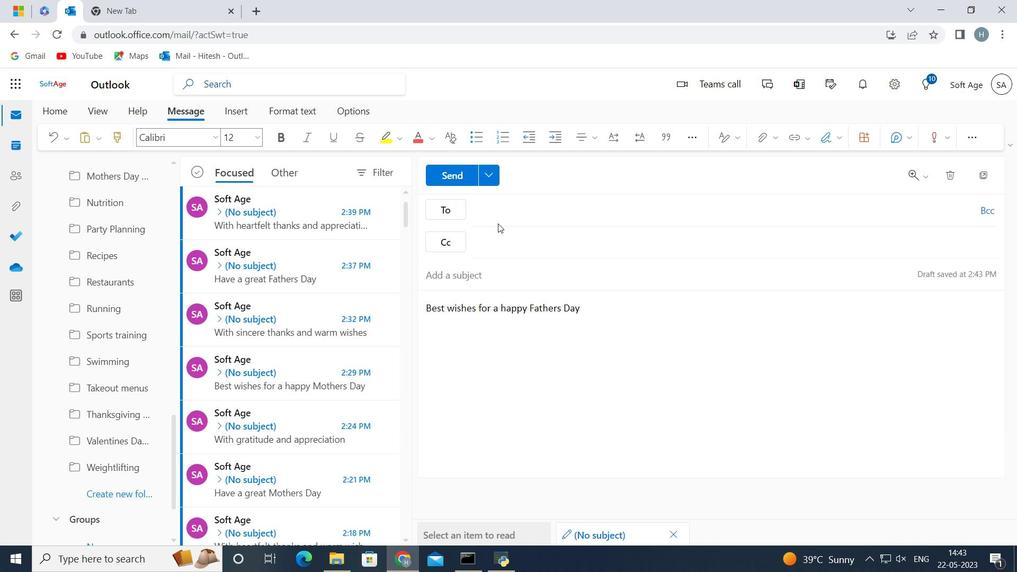 
Action: Mouse pressed left at (539, 201)
Screenshot: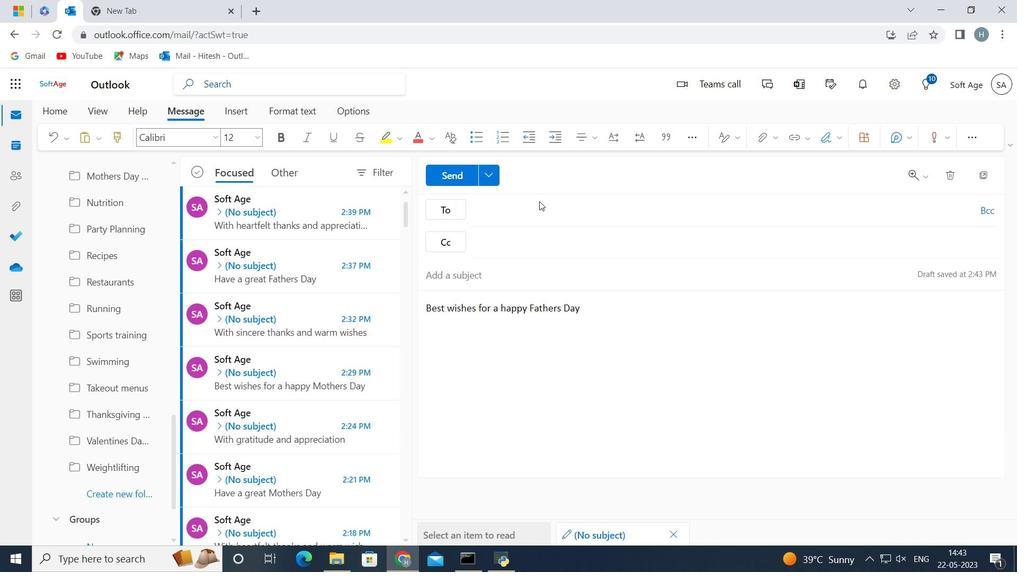 
Action: Mouse moved to (537, 202)
Screenshot: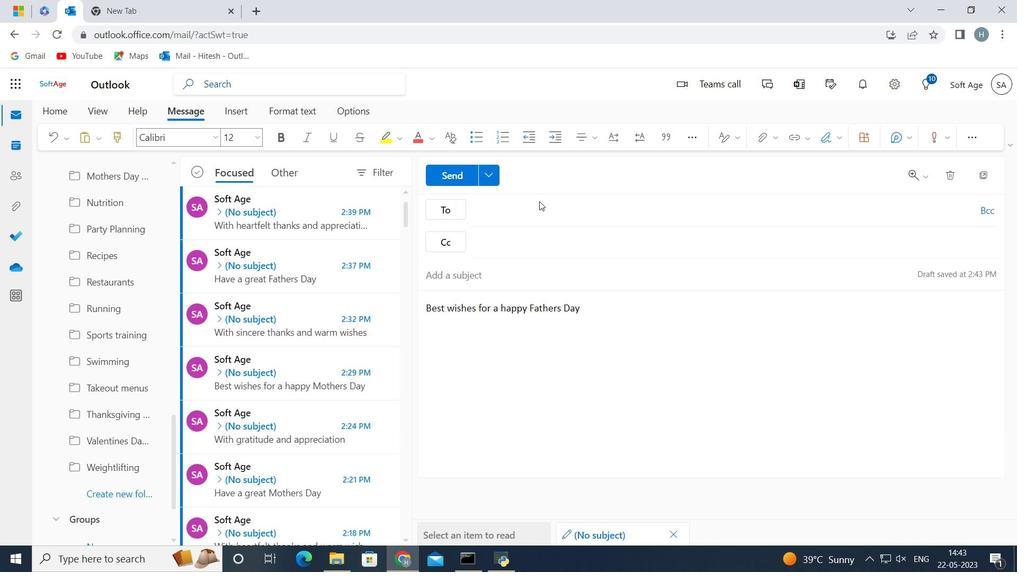 
Action: Mouse pressed left at (537, 202)
Screenshot: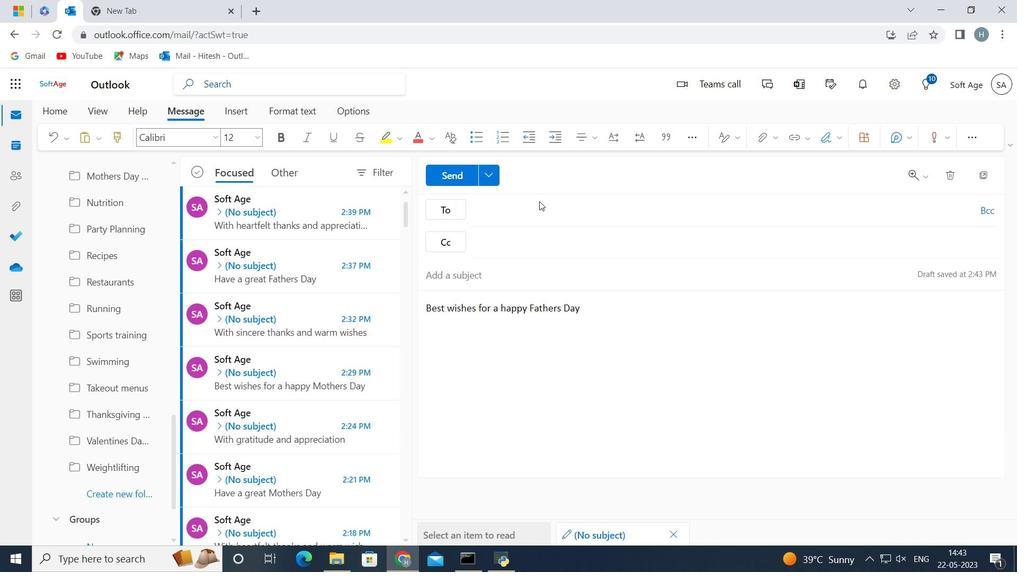 
Action: Key pressed softage.8<Key.shift><Key.shift><Key.shift><Key.shift><Key.shift>@softage.net
Screenshot: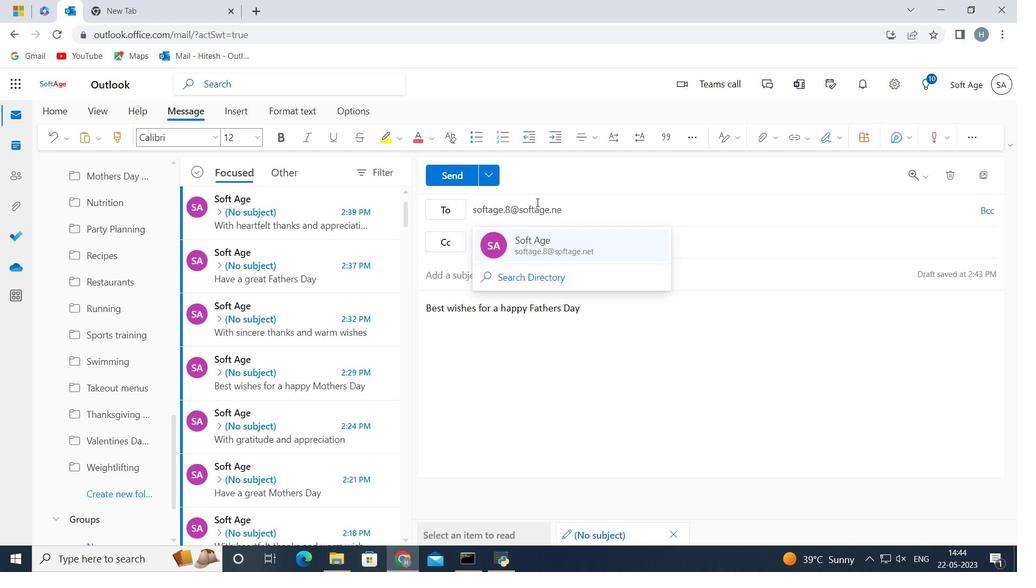 
Action: Mouse moved to (547, 238)
Screenshot: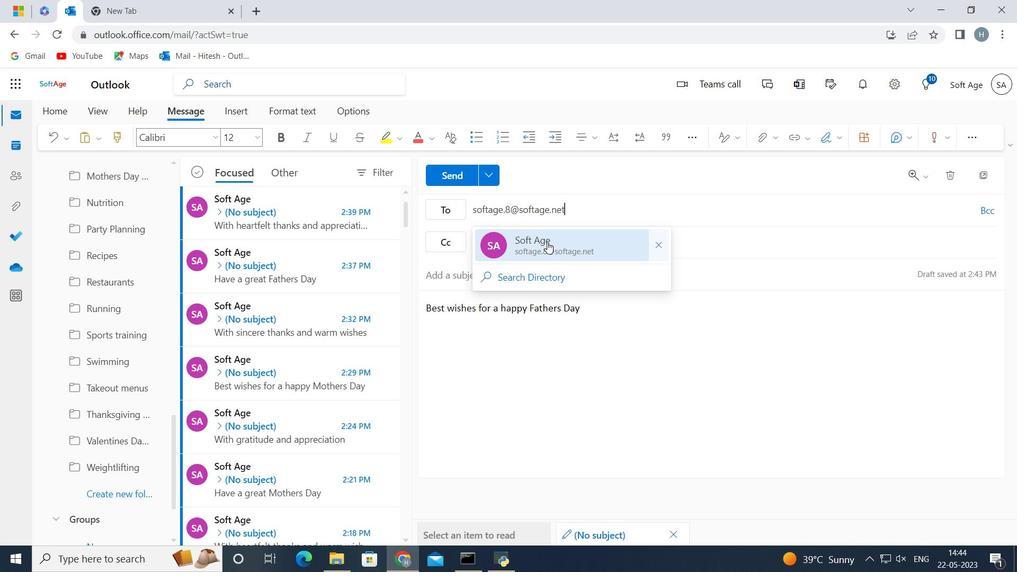 
Action: Mouse pressed left at (547, 238)
Screenshot: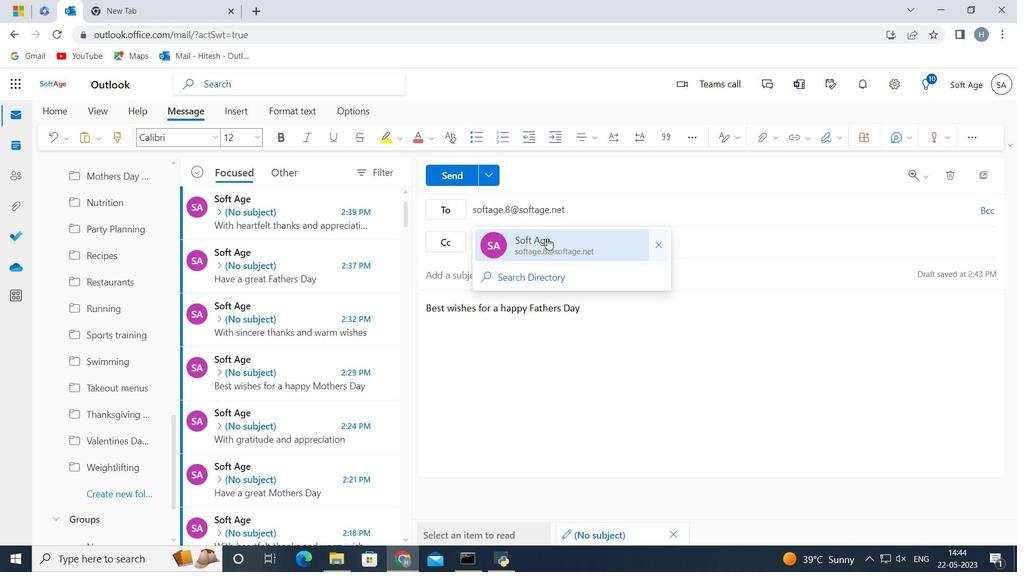 
Action: Mouse moved to (107, 493)
Screenshot: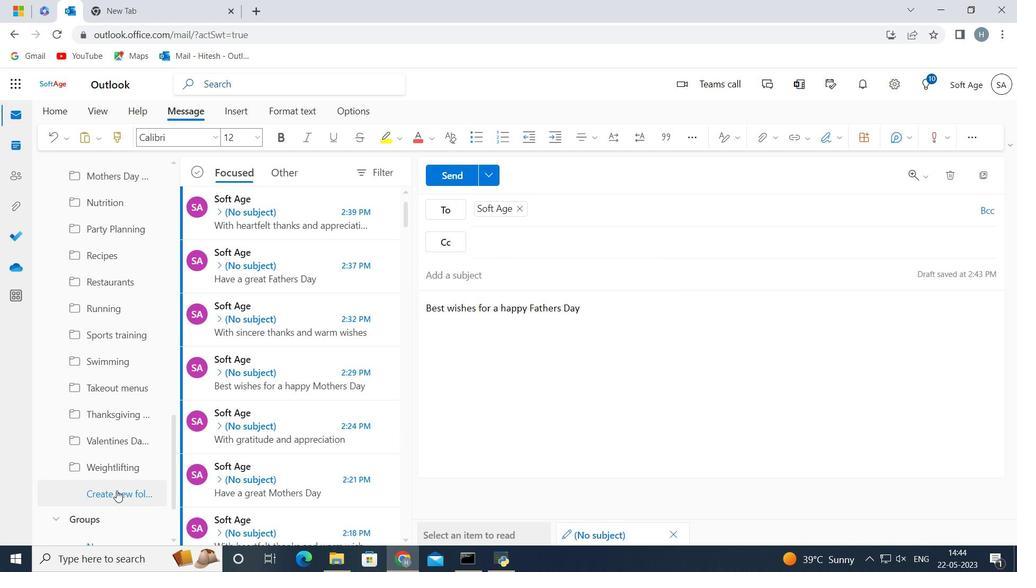 
Action: Mouse pressed left at (107, 493)
Screenshot: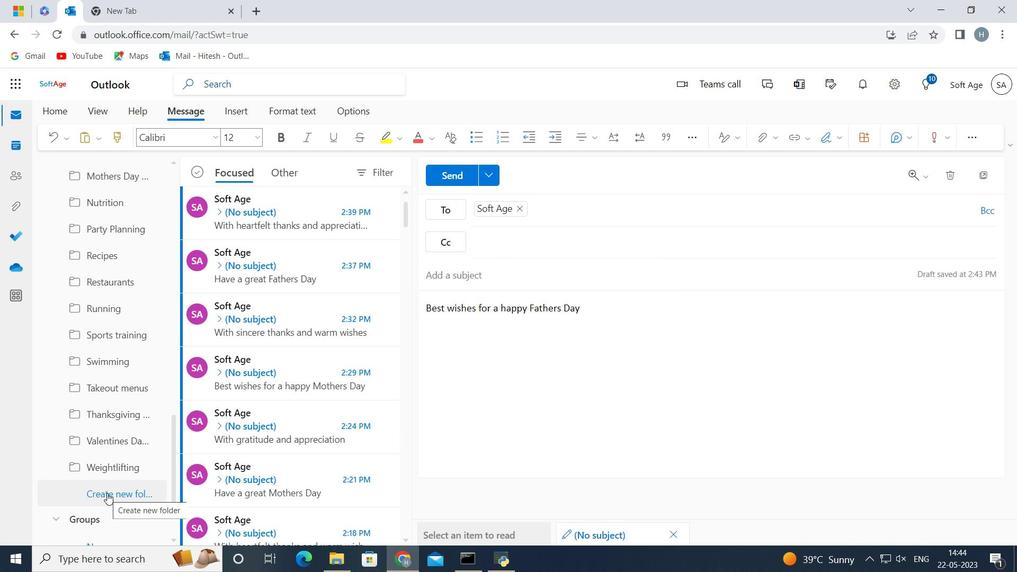 
Action: Mouse moved to (108, 493)
Screenshot: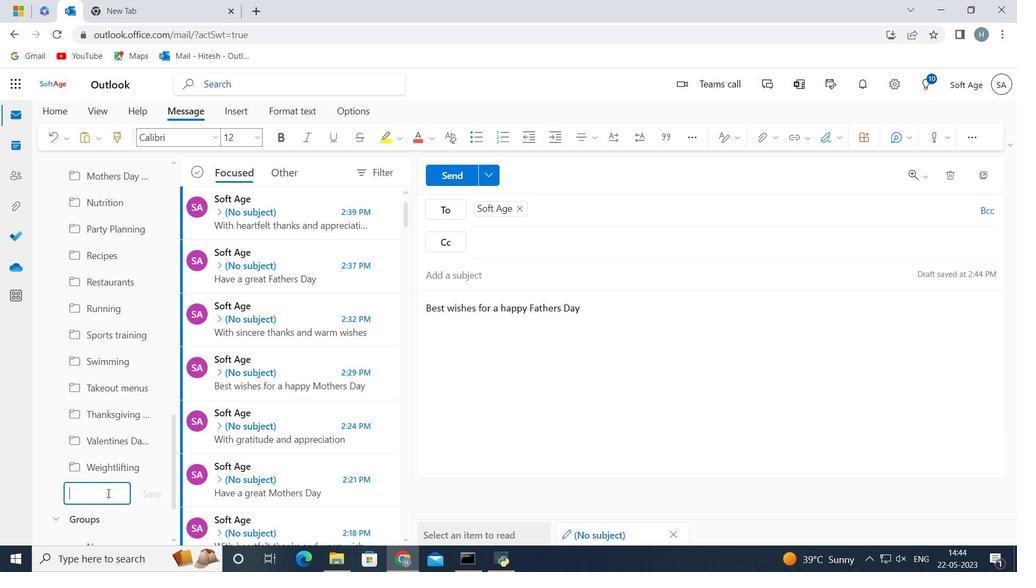 
Action: Key pressed <Key.shift><Key.shift><Key.shift><Key.shift><Key.shift><Key.shift><Key.shift>Toys
Screenshot: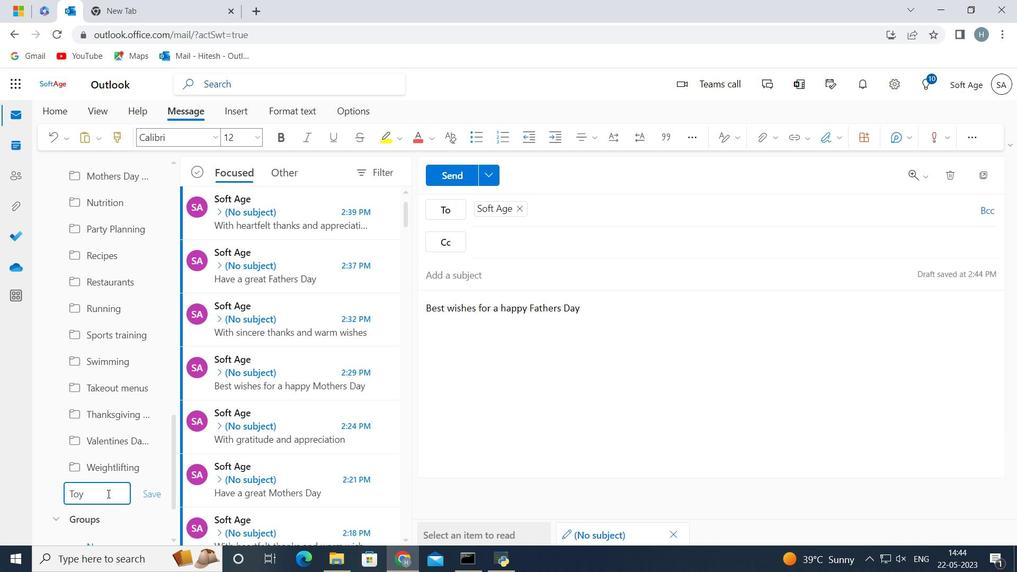 
Action: Mouse moved to (155, 495)
Screenshot: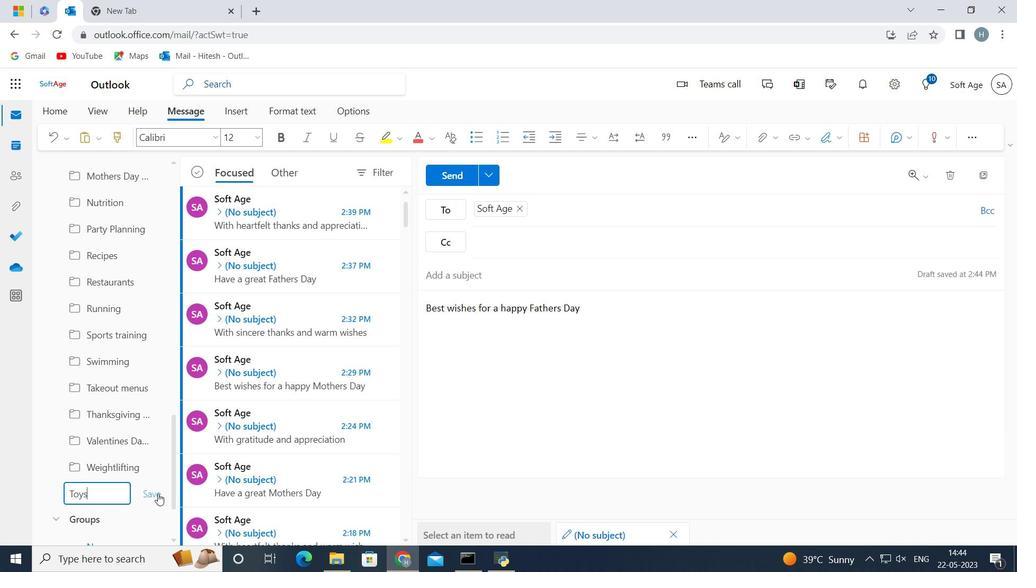 
Action: Mouse pressed left at (155, 495)
Screenshot: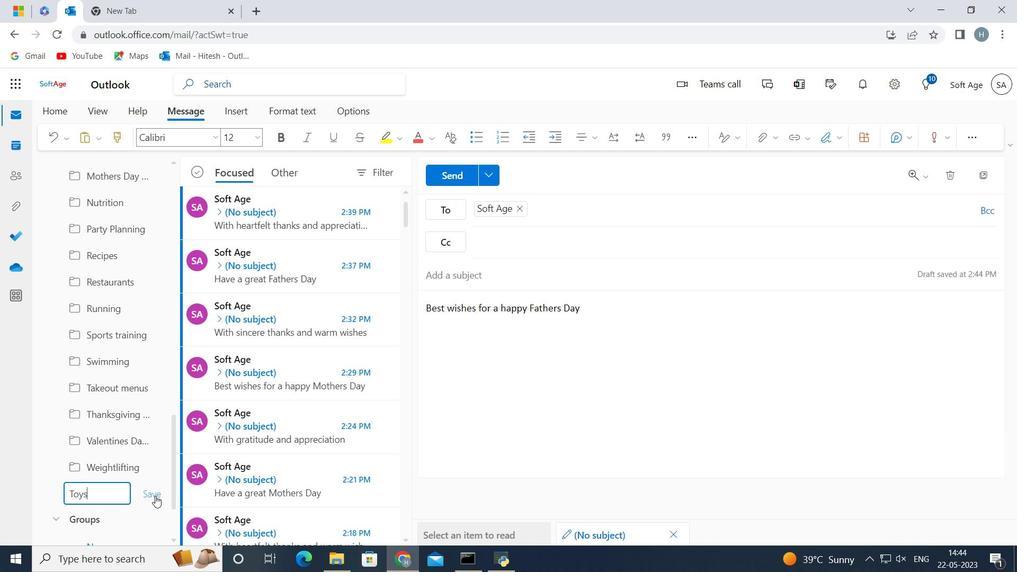 
Action: Mouse moved to (464, 173)
Screenshot: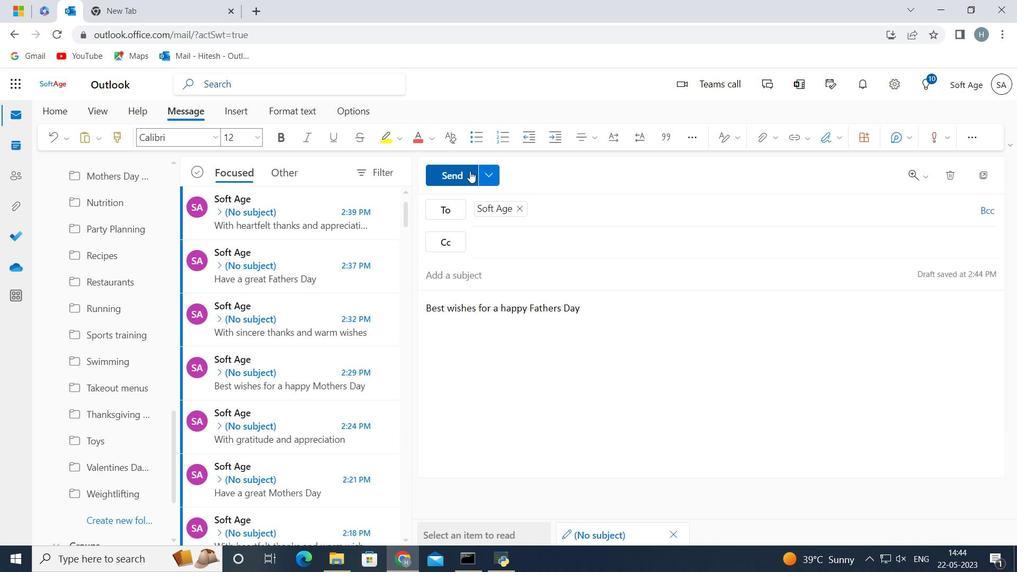 
Action: Mouse pressed left at (464, 173)
Screenshot: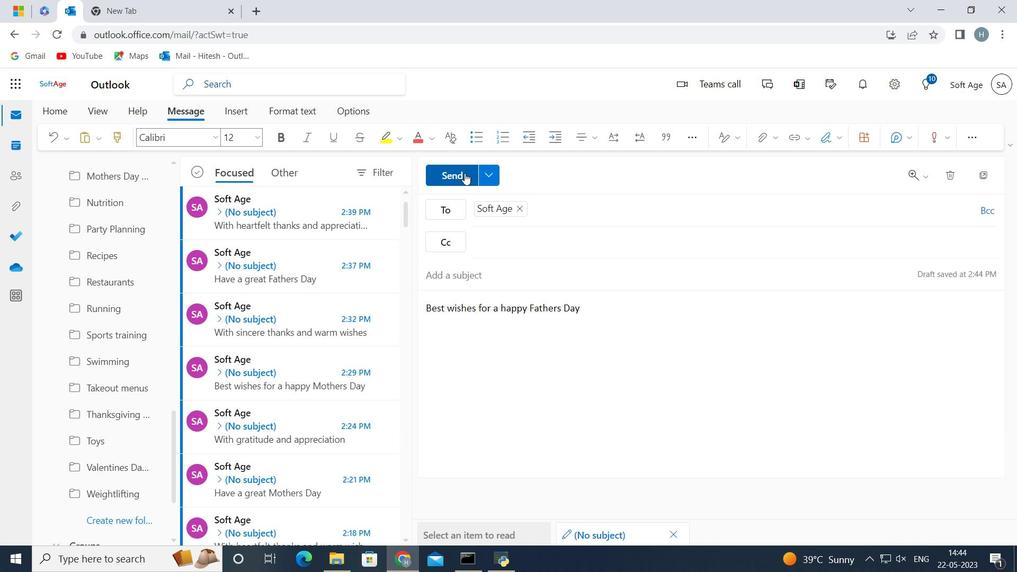 
Action: Mouse moved to (497, 338)
Screenshot: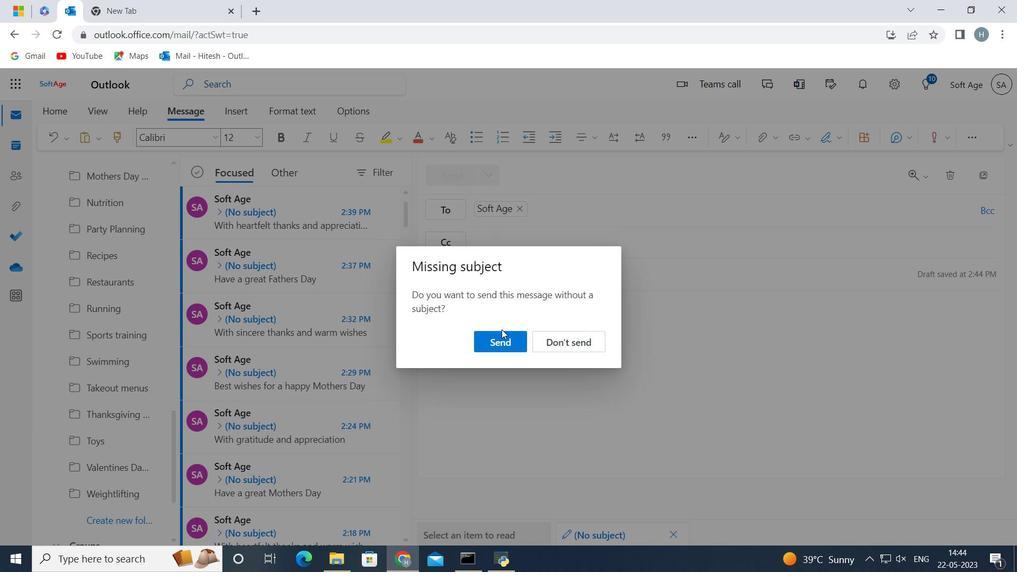 
Action: Mouse pressed left at (497, 338)
Screenshot: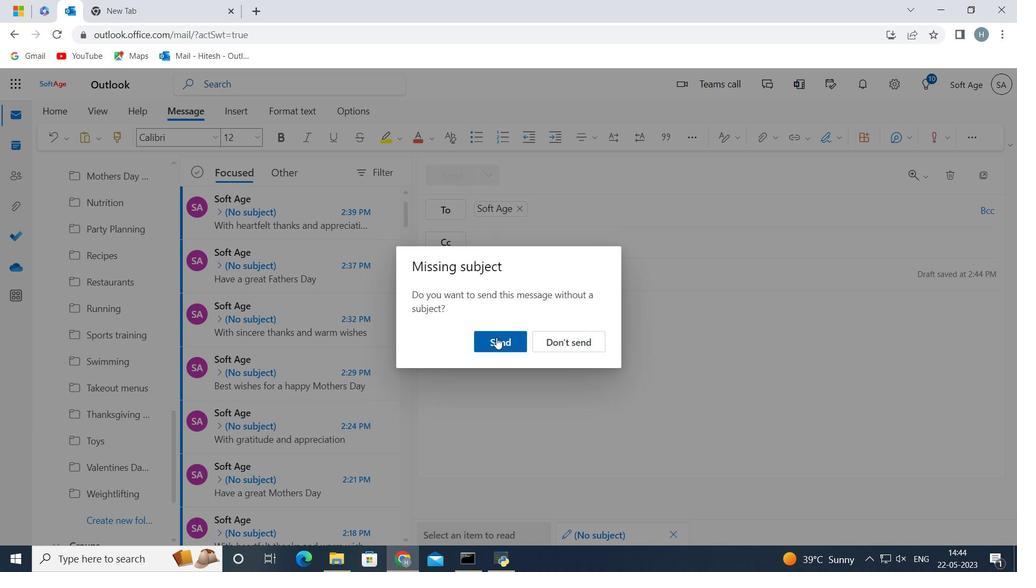 
Action: Mouse moved to (490, 338)
Screenshot: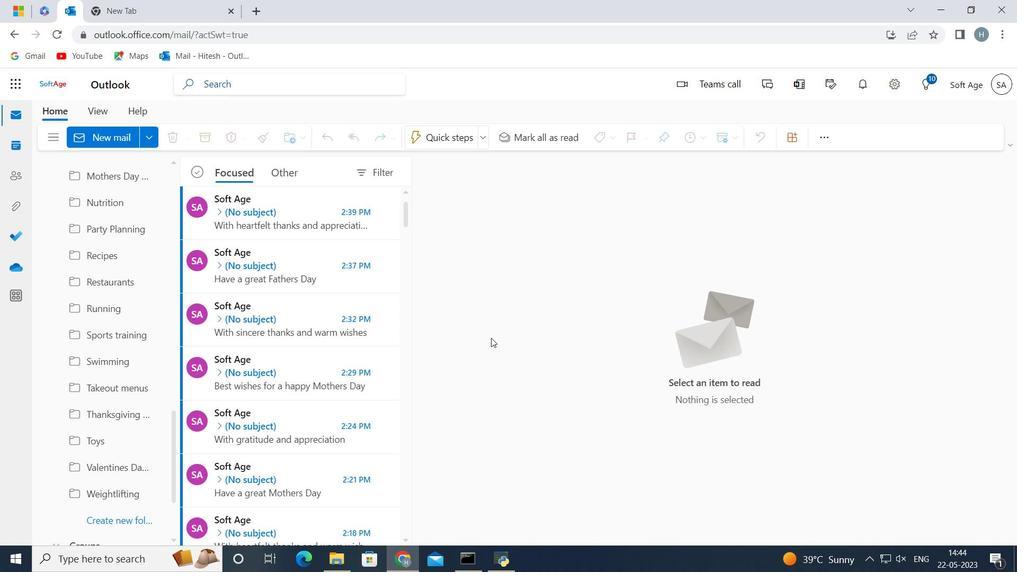 
